 Task: Open a Black Tie Letter Template save the file as 'certificate' Remove the following opetions from template: '1.	Type the sender company name_x000D_
2.	Type the sender company address_x000D_
3.	Type the recipient address_x000D_
4.	Type the closing_x000D_
5.	Type the sender title_x000D_
6.	Type the sender company name_x000D_
'Pick the date  '8 March, 2023' and type Salutation  Good Morning. Add body to the letter I am deeply sorry for any inconvenience caused. It was never my intention to cause any trouble or misunderstanding. Please accept my sincere apologies, and I assure you that I will take immediate steps to rectify the situation. Thank you for your understanding and patience.. Insert watermark  'Do not copy 32'
Action: Mouse moved to (15, 20)
Screenshot: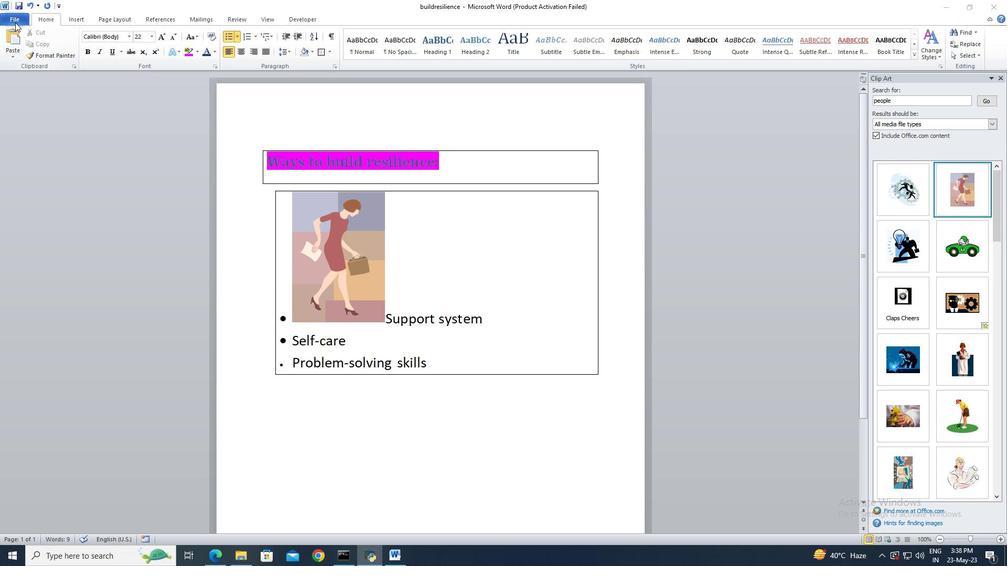 
Action: Mouse pressed left at (15, 20)
Screenshot: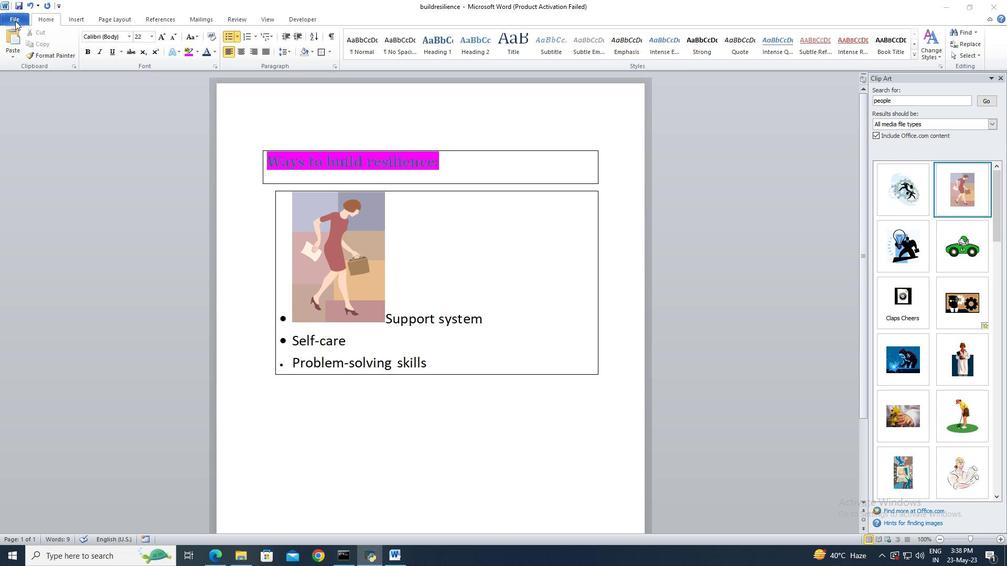 
Action: Mouse pressed left at (15, 20)
Screenshot: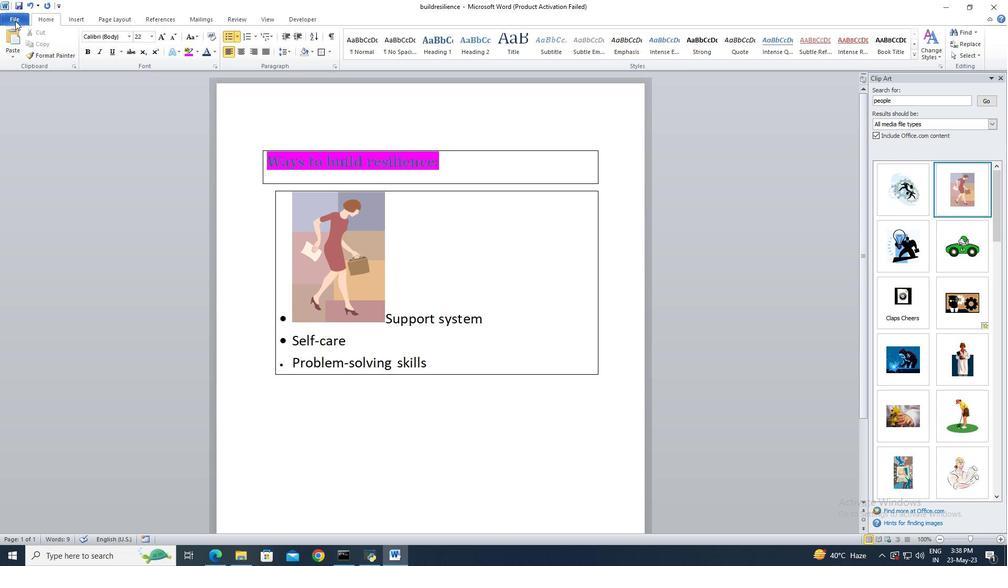 
Action: Mouse moved to (21, 132)
Screenshot: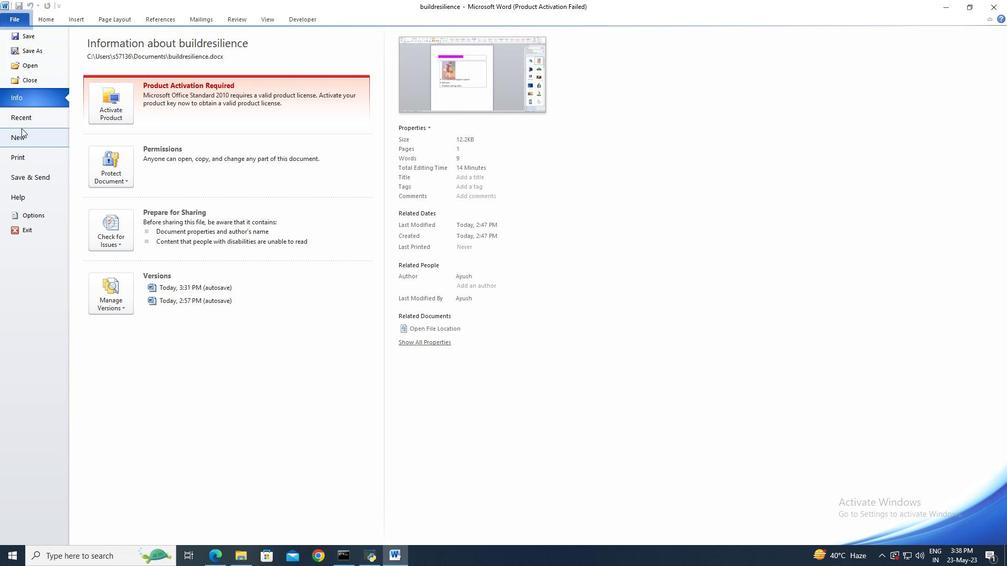 
Action: Mouse pressed left at (21, 132)
Screenshot: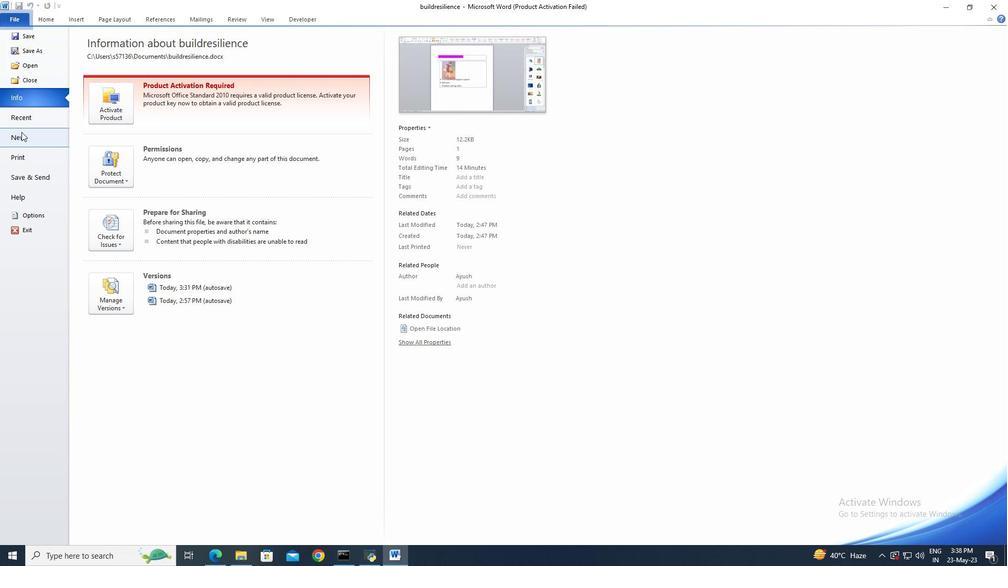 
Action: Mouse moved to (227, 109)
Screenshot: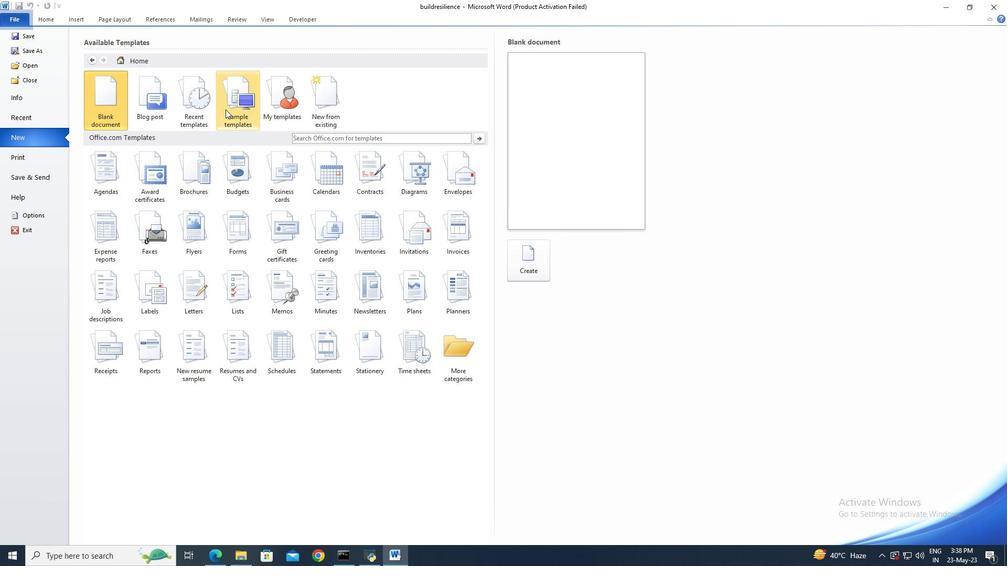 
Action: Mouse pressed left at (227, 109)
Screenshot: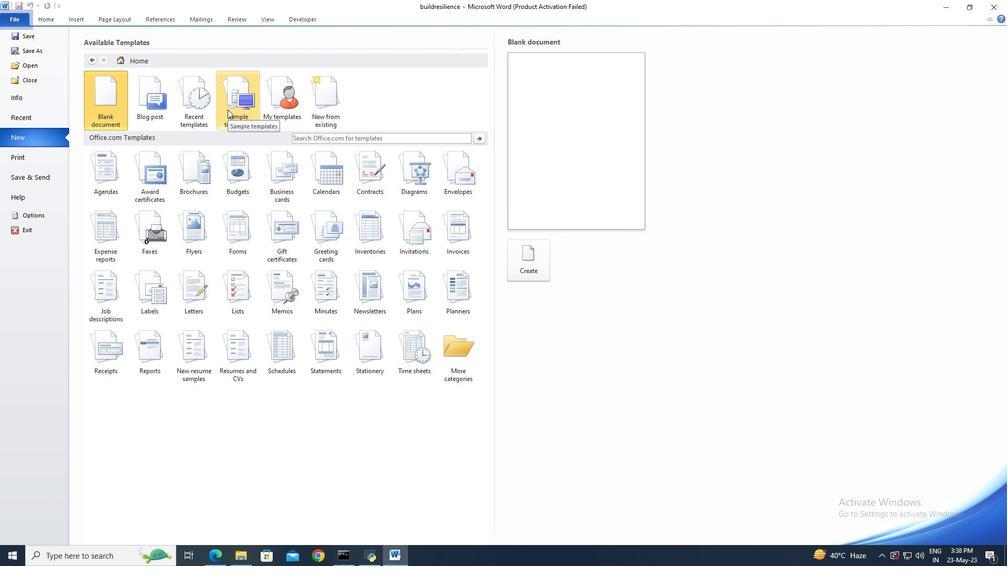 
Action: Mouse moved to (342, 202)
Screenshot: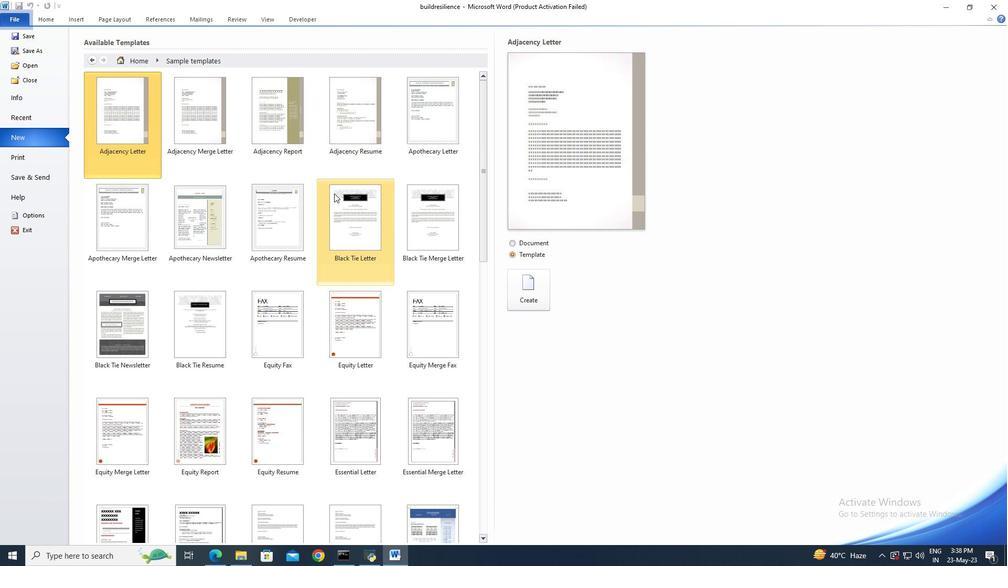 
Action: Mouse pressed left at (342, 202)
Screenshot: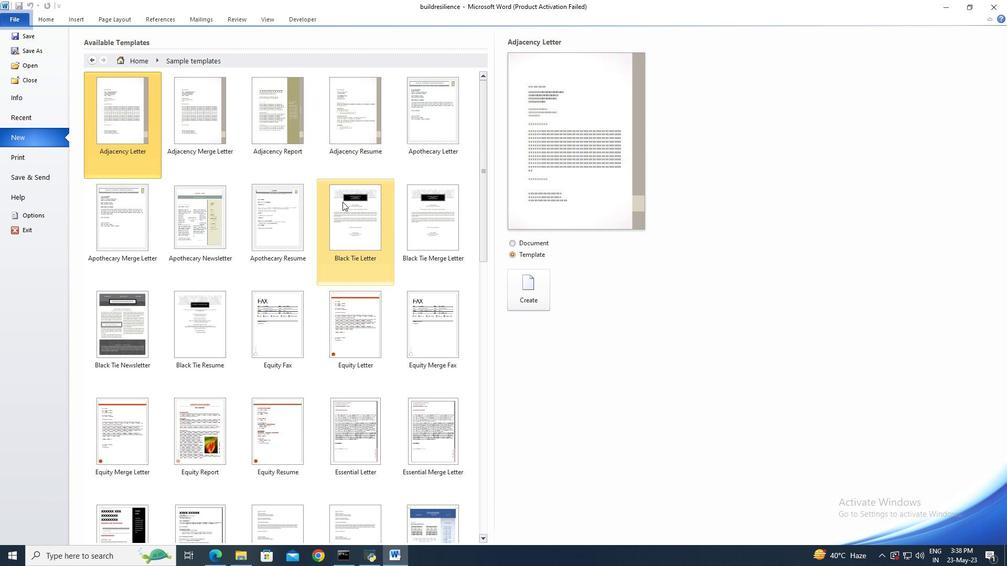
Action: Mouse moved to (514, 279)
Screenshot: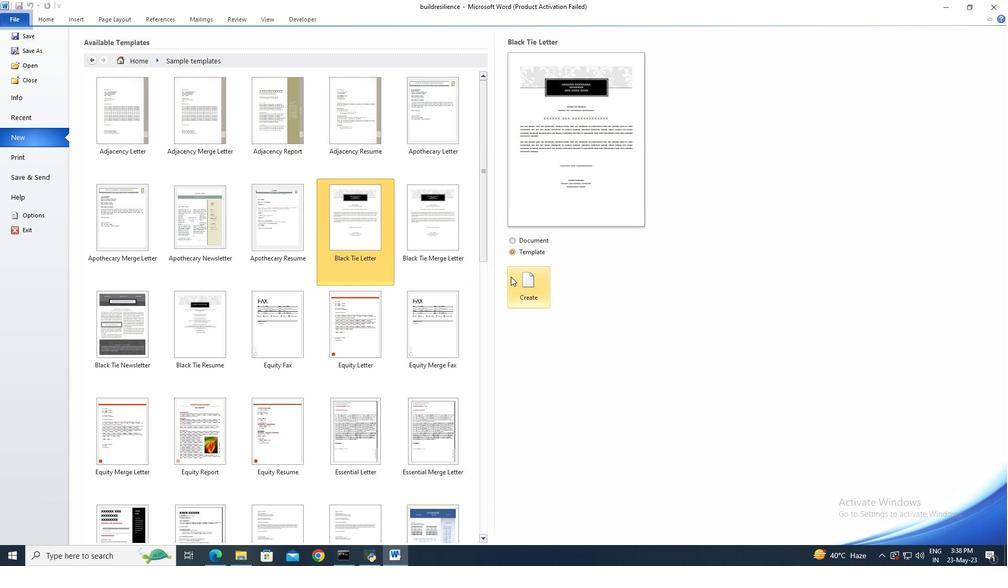 
Action: Mouse pressed left at (514, 279)
Screenshot: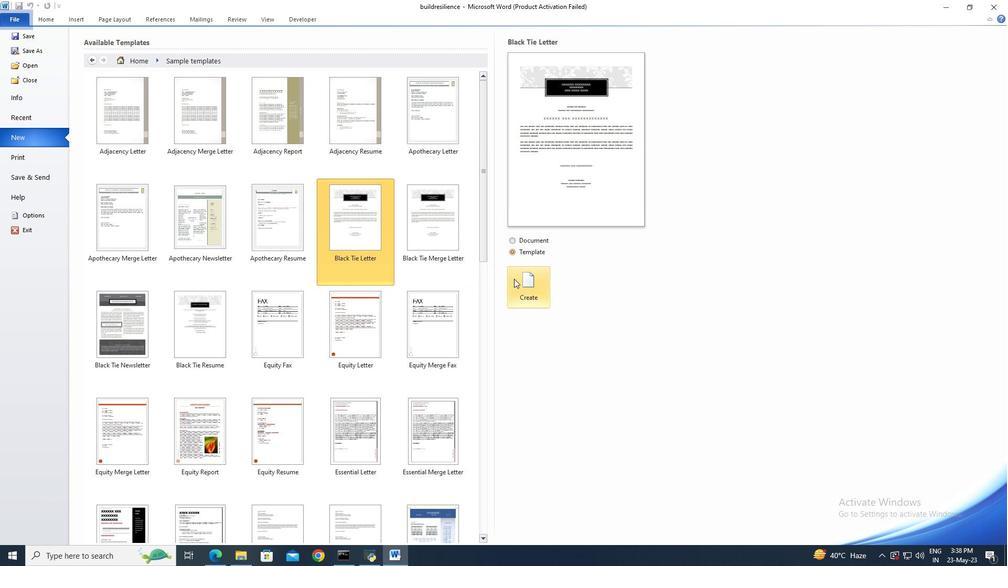 
Action: Mouse moved to (27, 22)
Screenshot: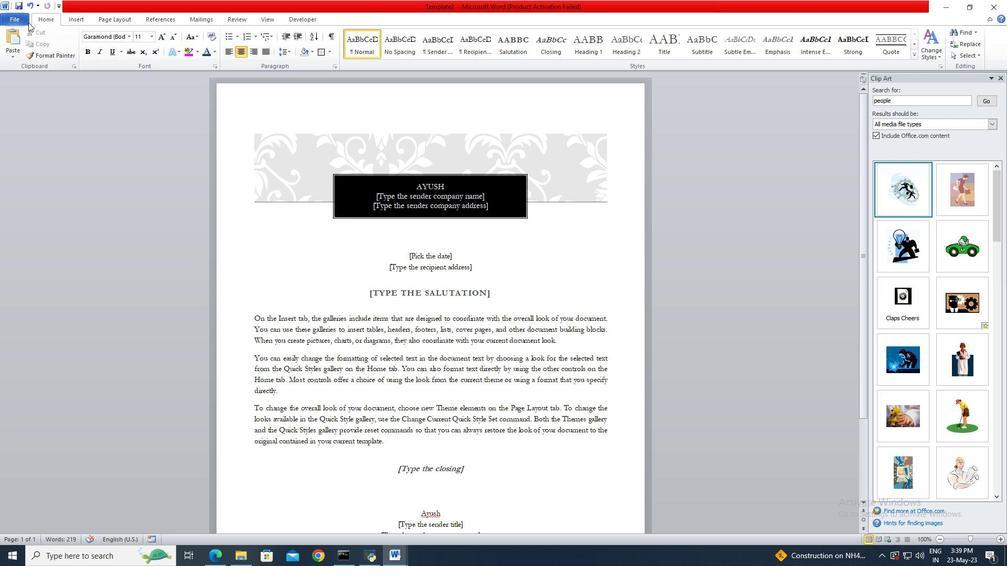 
Action: Mouse pressed left at (27, 22)
Screenshot: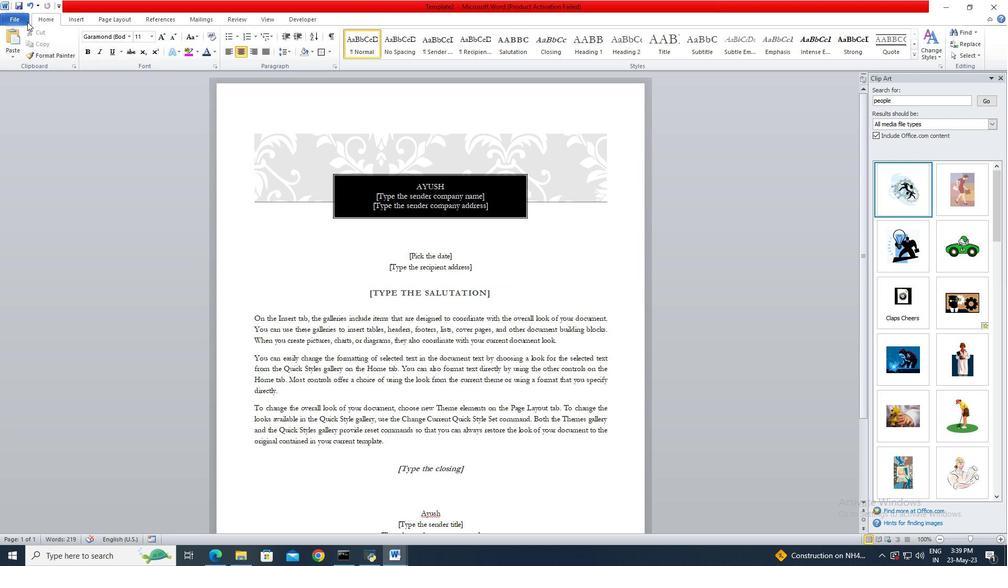 
Action: Mouse moved to (26, 50)
Screenshot: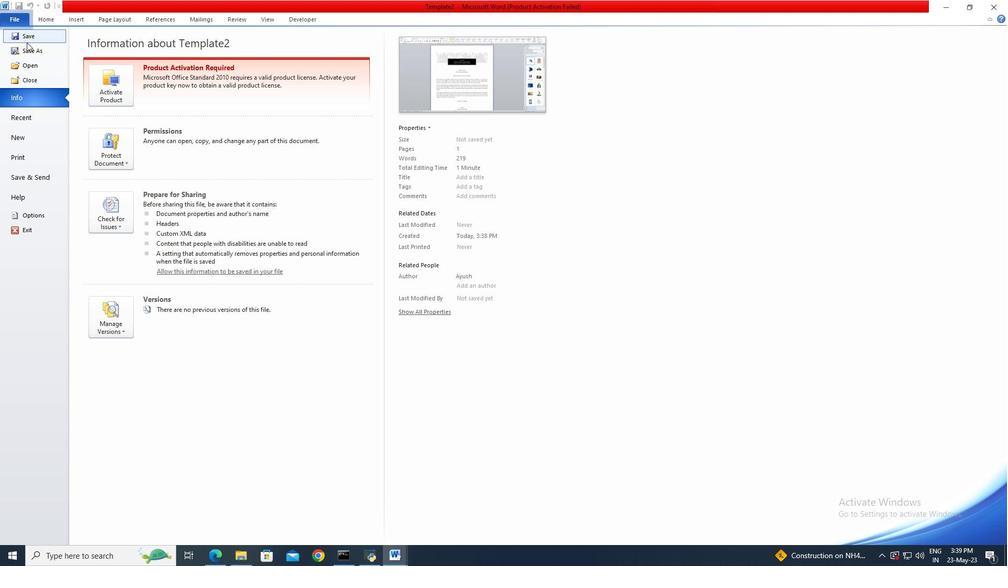 
Action: Mouse pressed left at (26, 50)
Screenshot: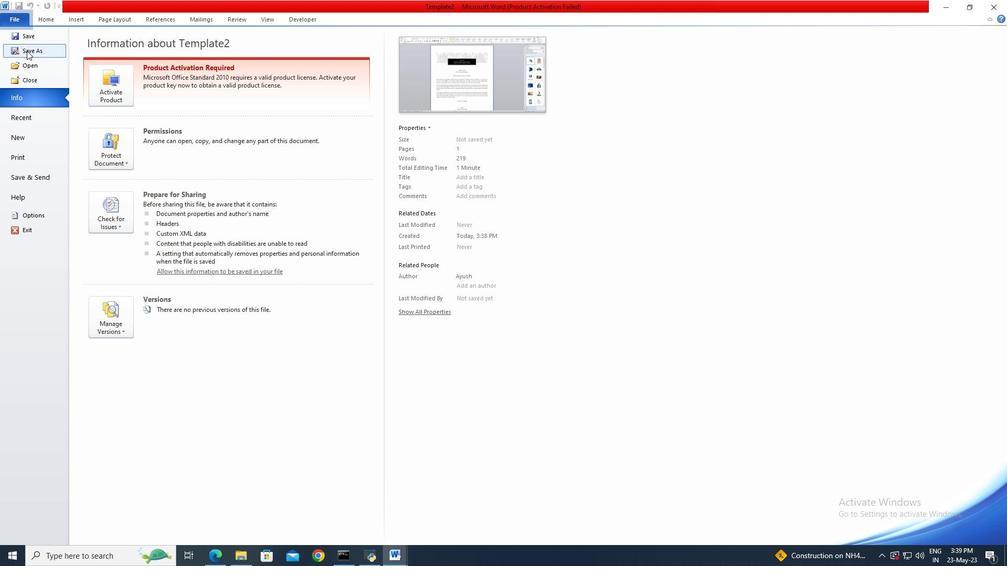 
Action: Key pressed certificate
Screenshot: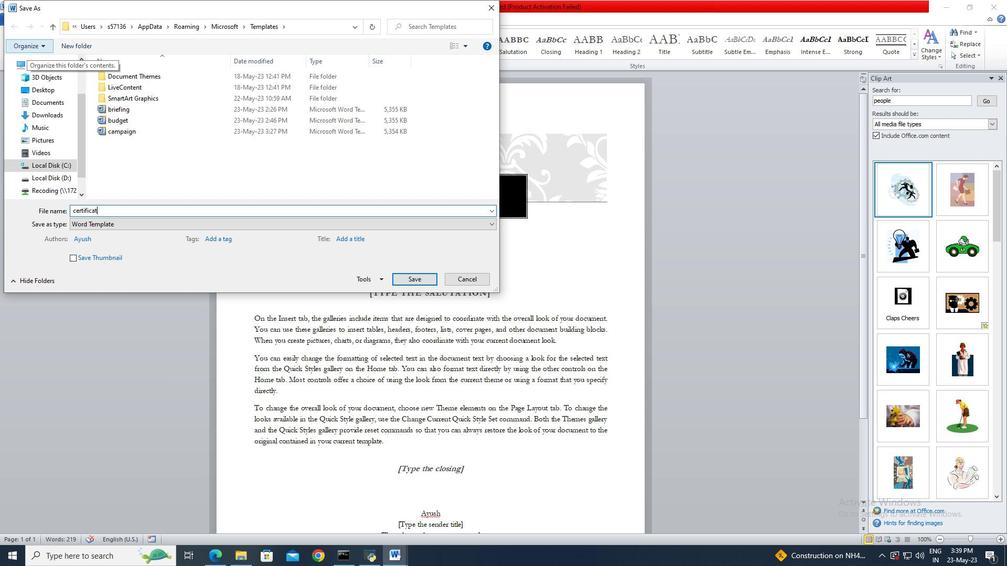 
Action: Mouse moved to (406, 280)
Screenshot: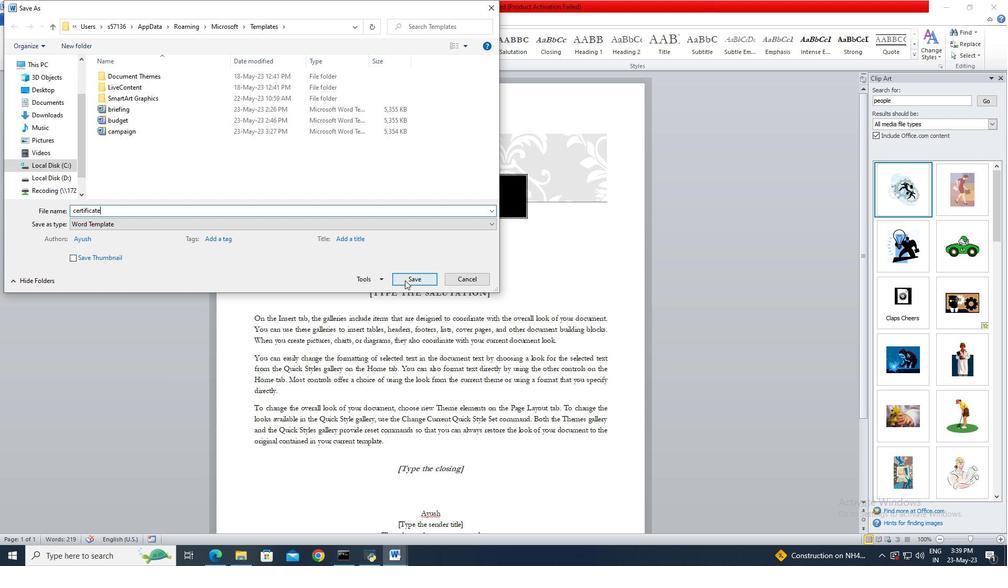 
Action: Mouse pressed left at (406, 280)
Screenshot: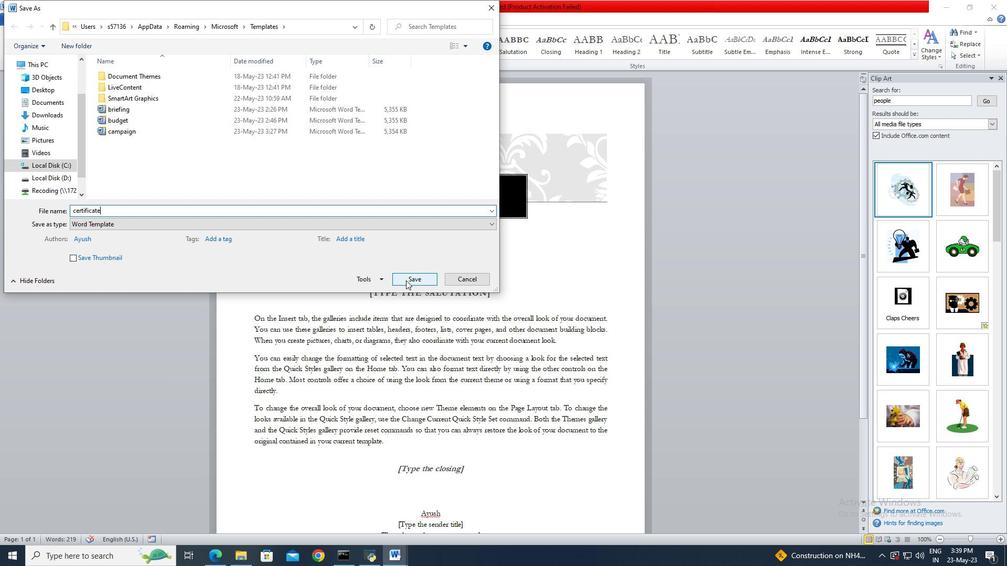 
Action: Mouse moved to (491, 198)
Screenshot: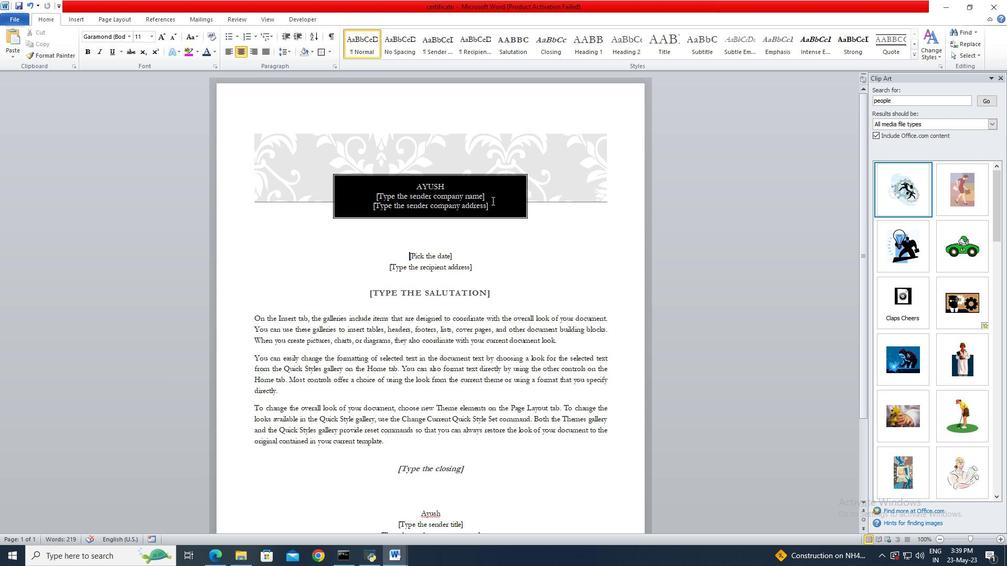 
Action: Mouse pressed left at (491, 198)
Screenshot: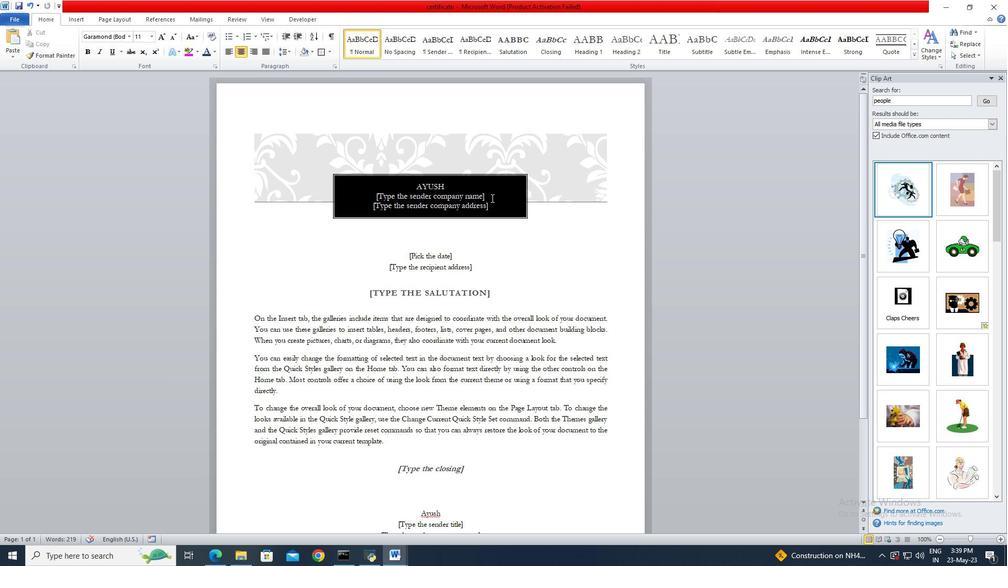 
Action: Key pressed <Key.backspace><Key.delete>
Screenshot: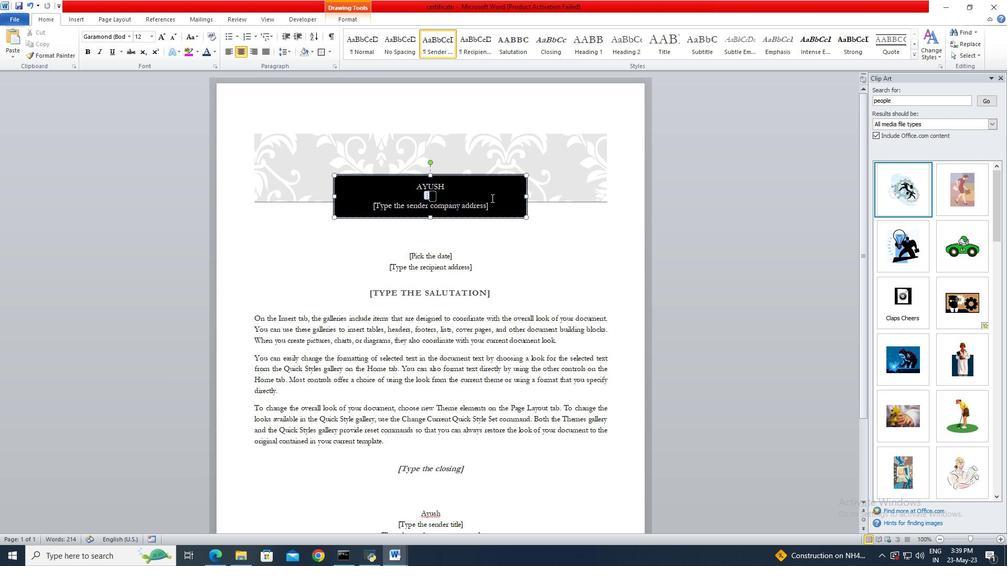 
Action: Mouse moved to (490, 205)
Screenshot: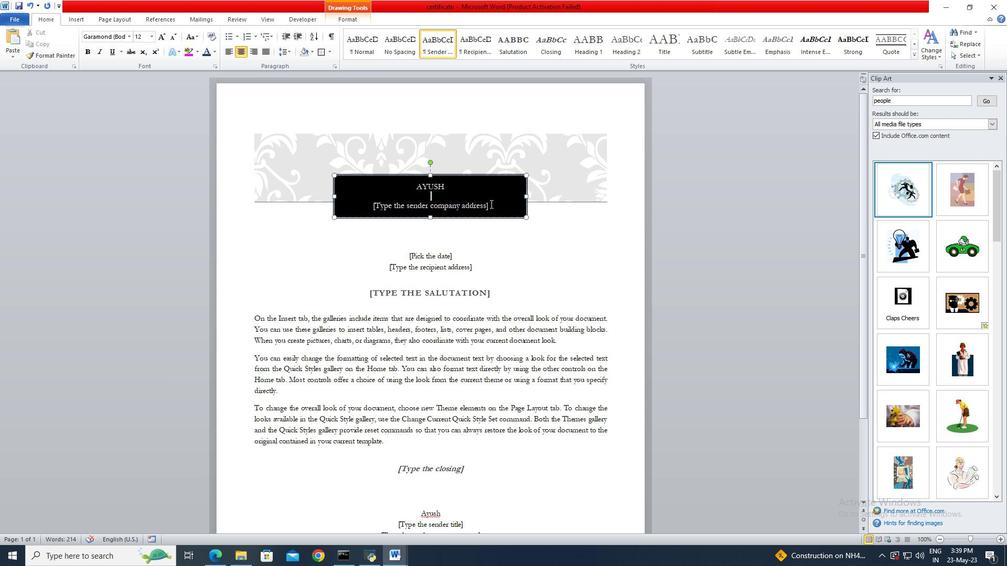 
Action: Mouse pressed left at (490, 205)
Screenshot: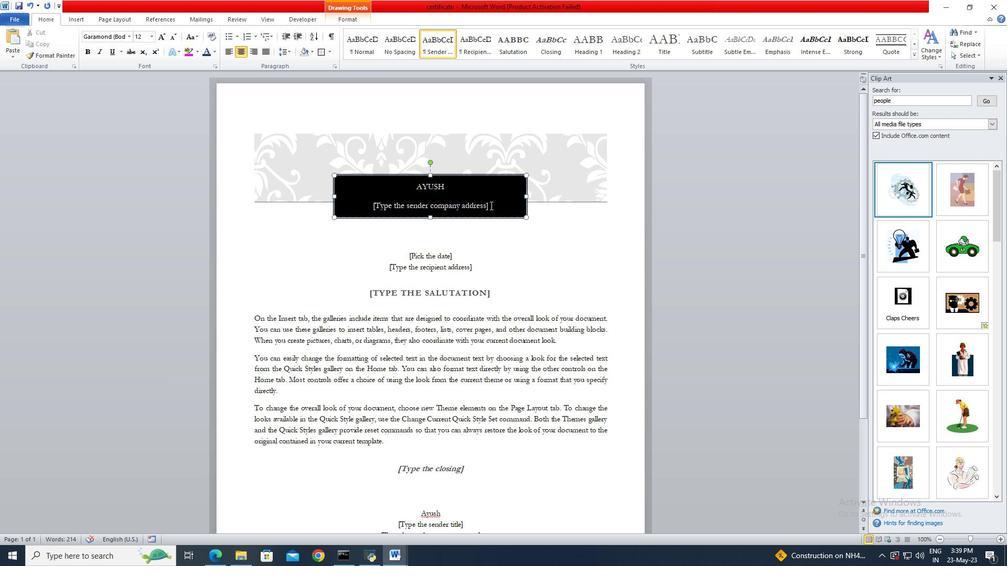 
Action: Mouse moved to (482, 205)
Screenshot: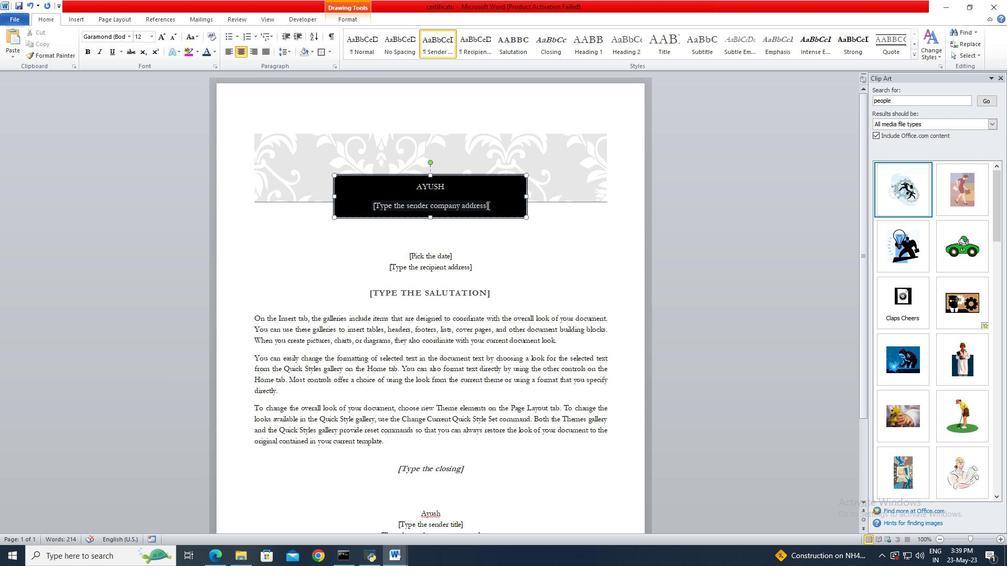 
Action: Mouse pressed left at (482, 205)
Screenshot: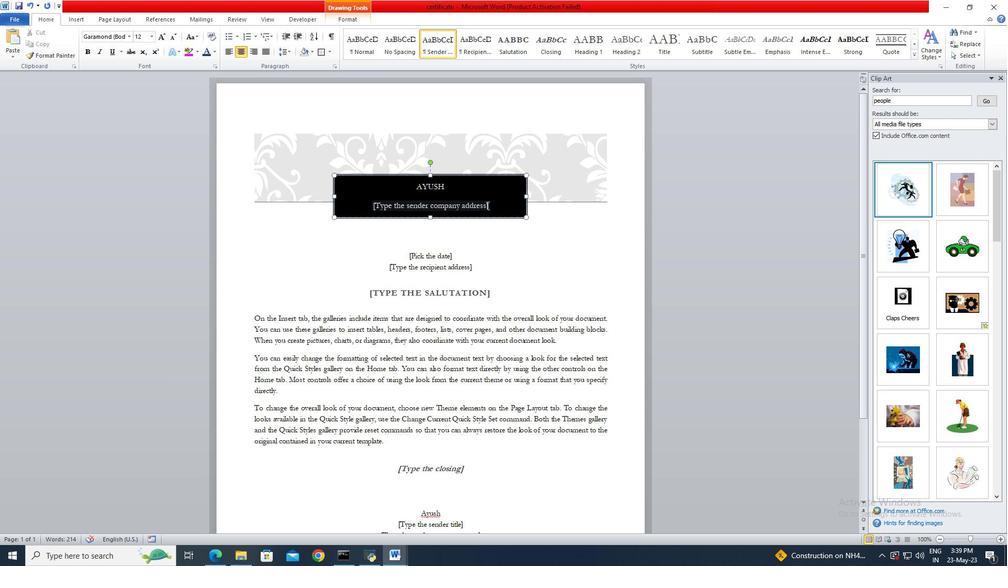 
Action: Key pressed <Key.backspace>
Screenshot: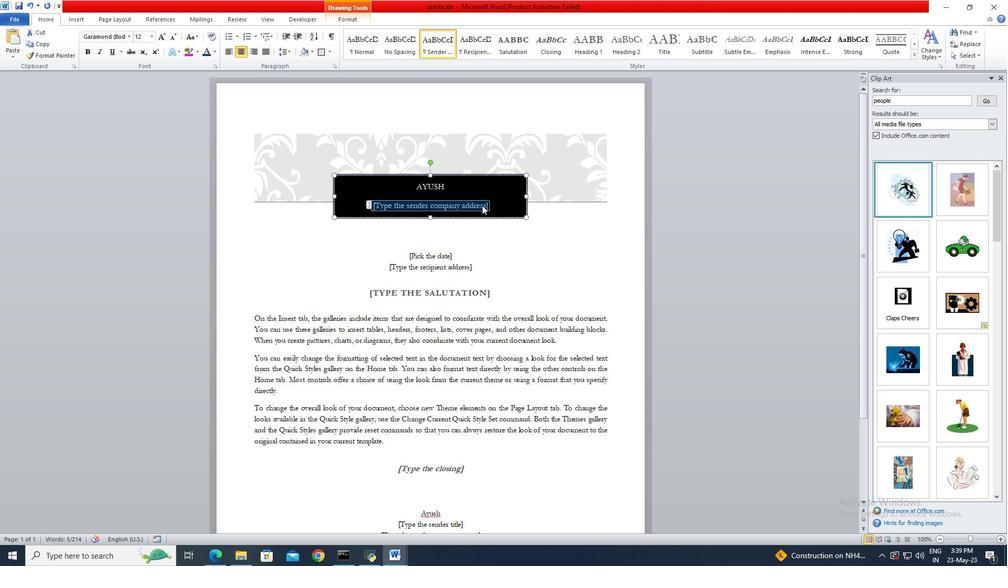 
Action: Mouse moved to (467, 270)
Screenshot: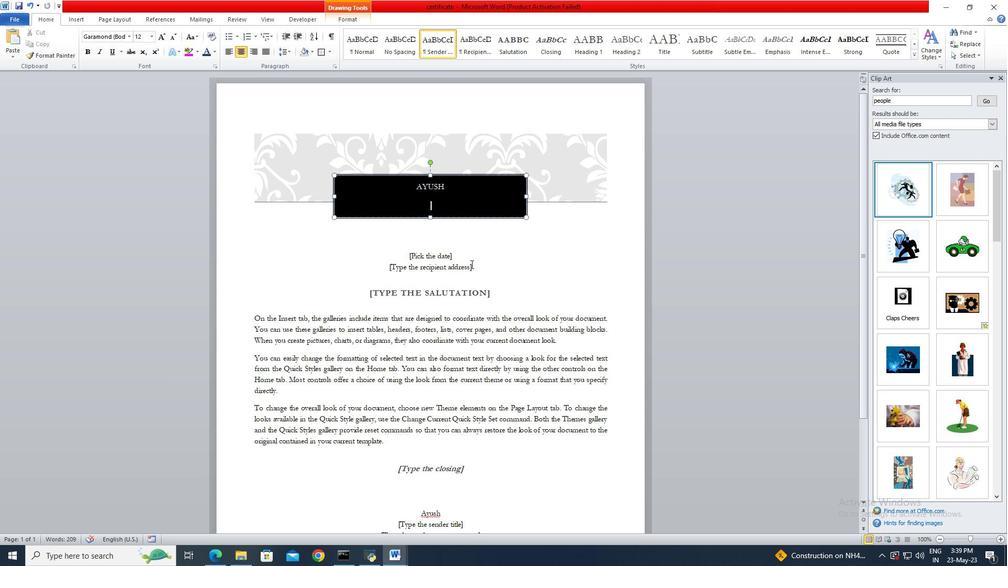 
Action: Mouse pressed left at (467, 270)
Screenshot: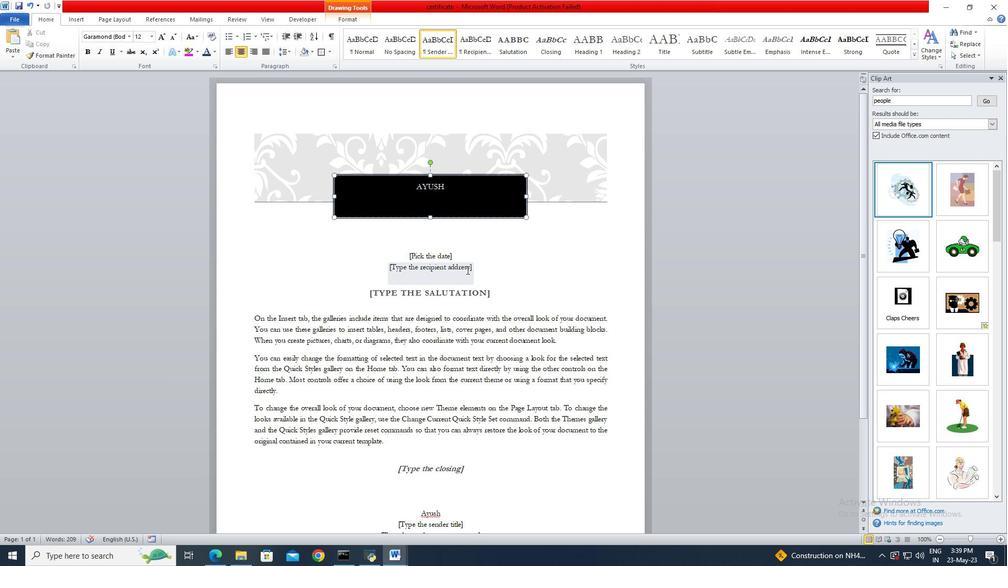 
Action: Key pressed <Key.backspace>
Screenshot: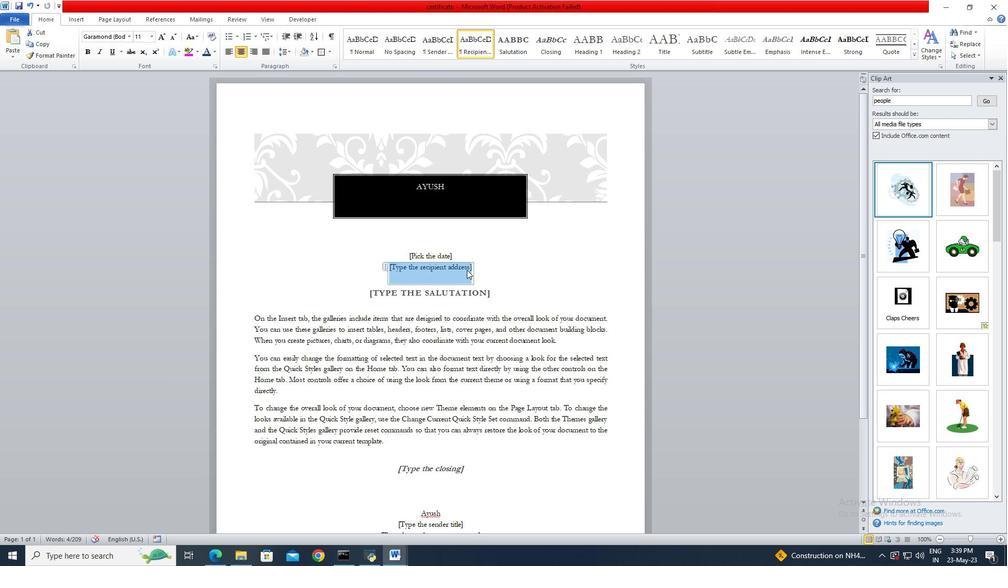 
Action: Mouse scrolled (467, 269) with delta (0, 0)
Screenshot: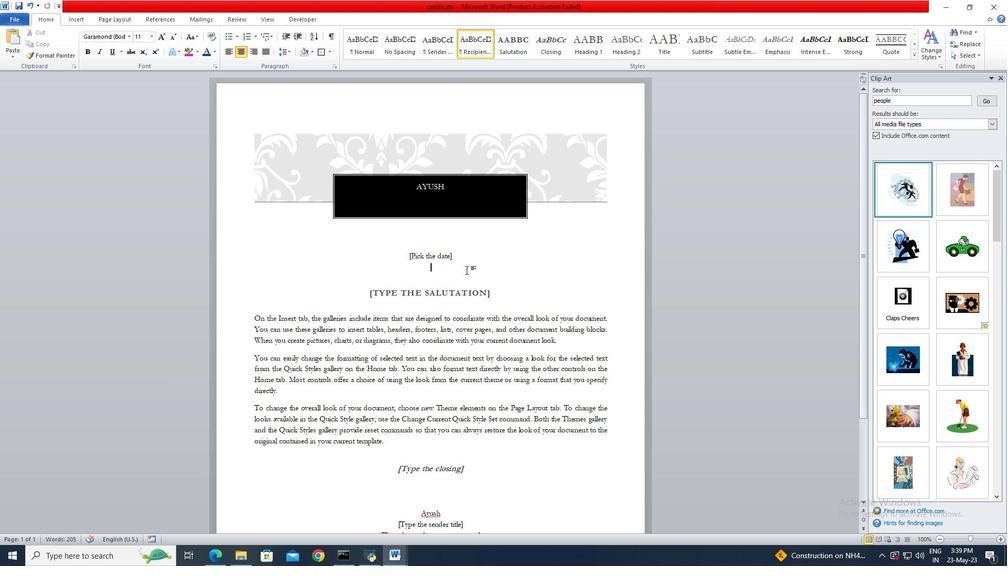 
Action: Mouse scrolled (467, 269) with delta (0, 0)
Screenshot: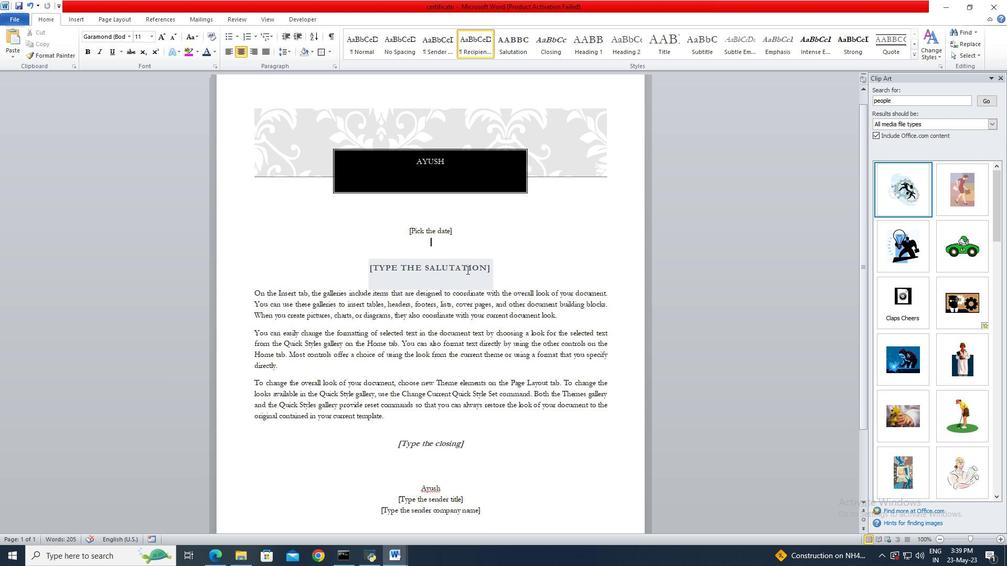 
Action: Mouse moved to (458, 416)
Screenshot: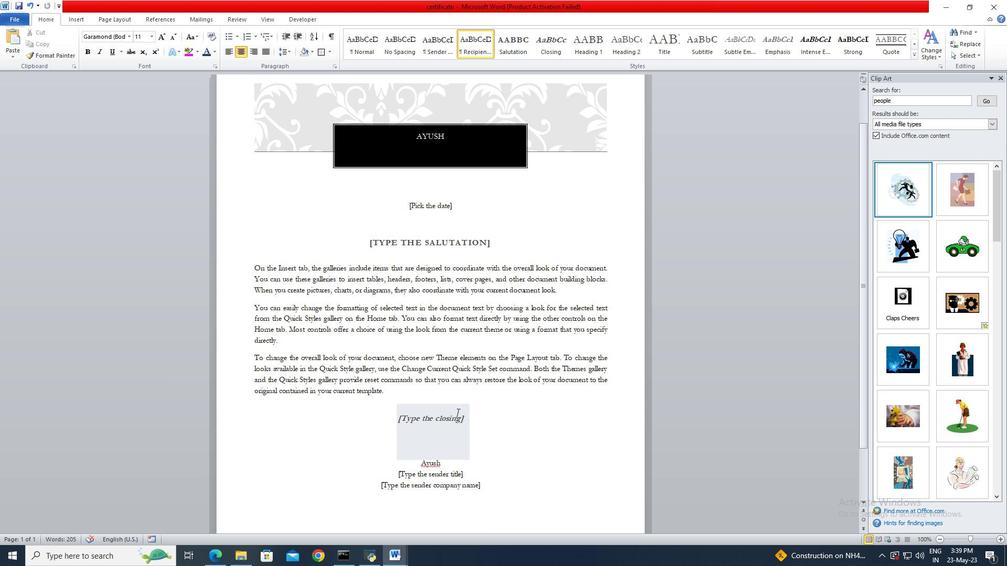 
Action: Mouse pressed left at (458, 416)
Screenshot: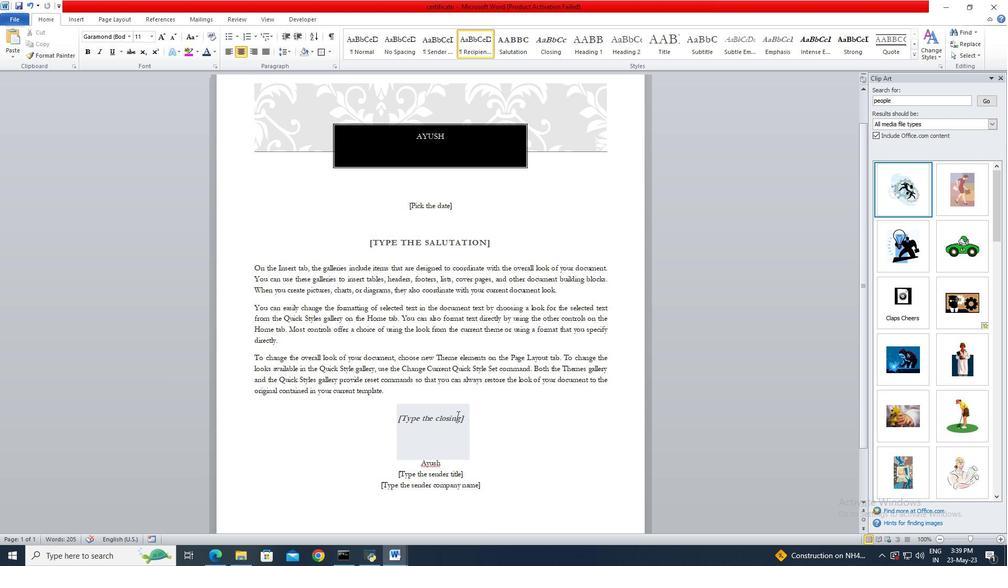 
Action: Key pressed <Key.backspace>
Screenshot: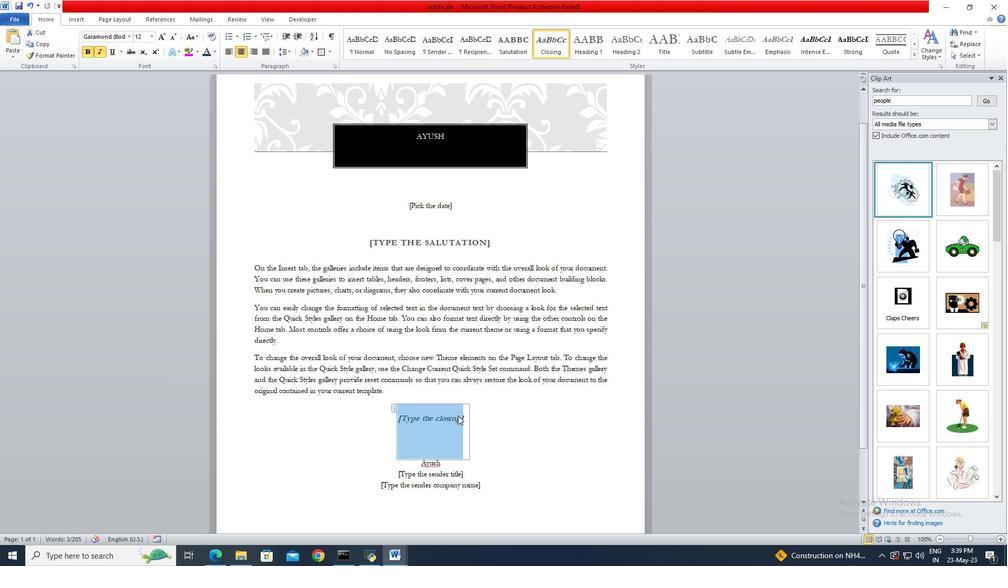 
Action: Mouse moved to (457, 471)
Screenshot: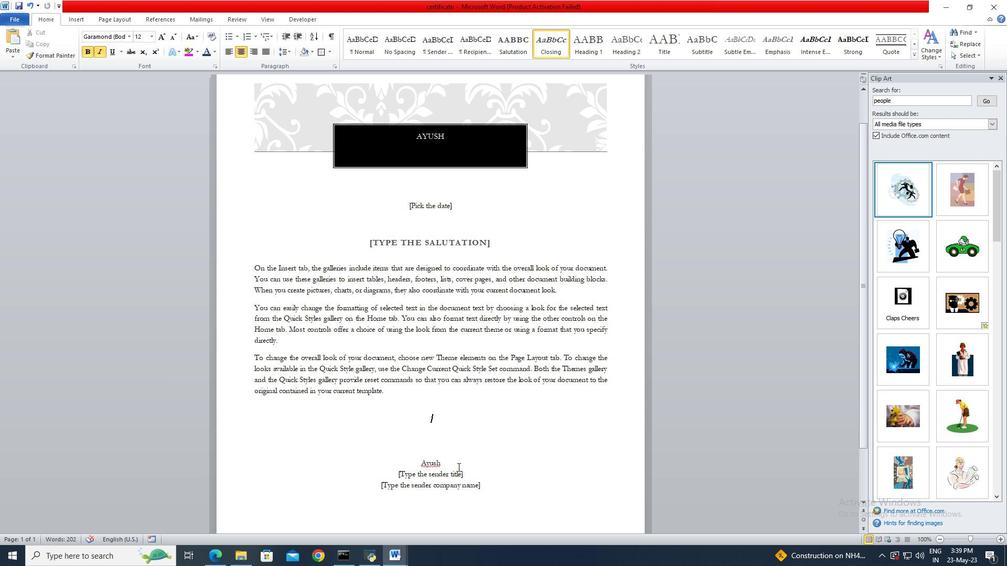
Action: Mouse pressed left at (457, 471)
Screenshot: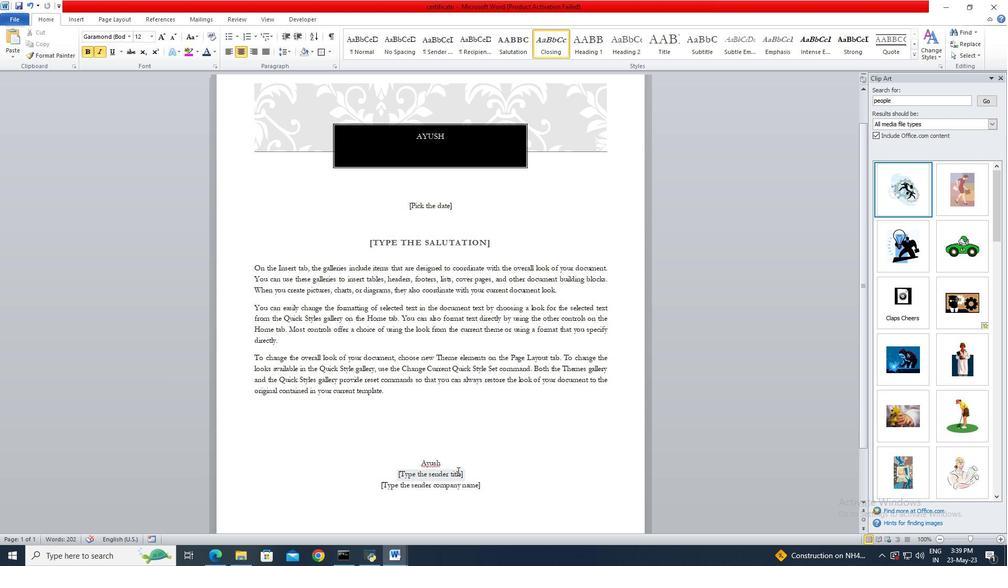 
Action: Key pressed <Key.backspace>
Screenshot: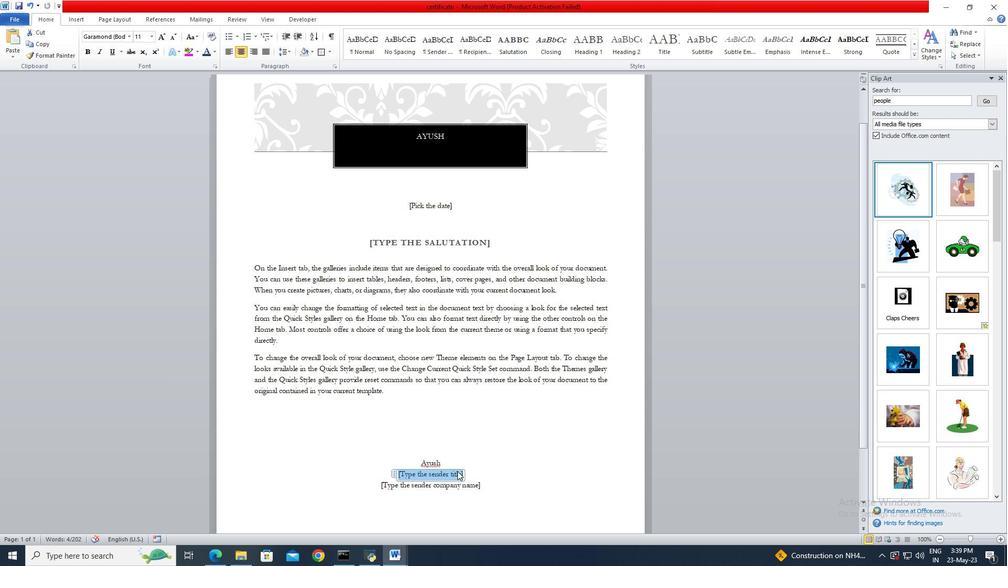 
Action: Mouse moved to (456, 485)
Screenshot: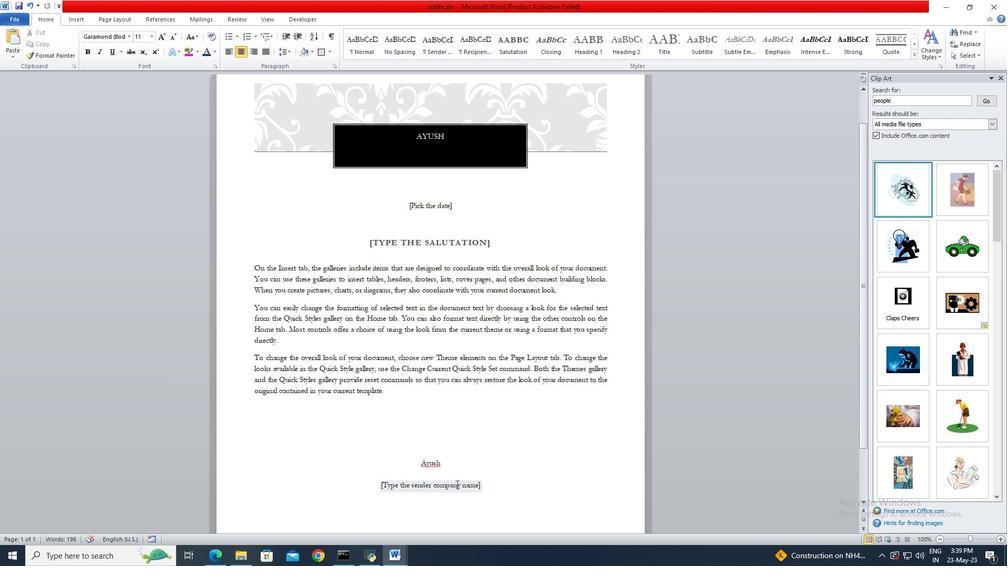 
Action: Mouse pressed left at (456, 485)
Screenshot: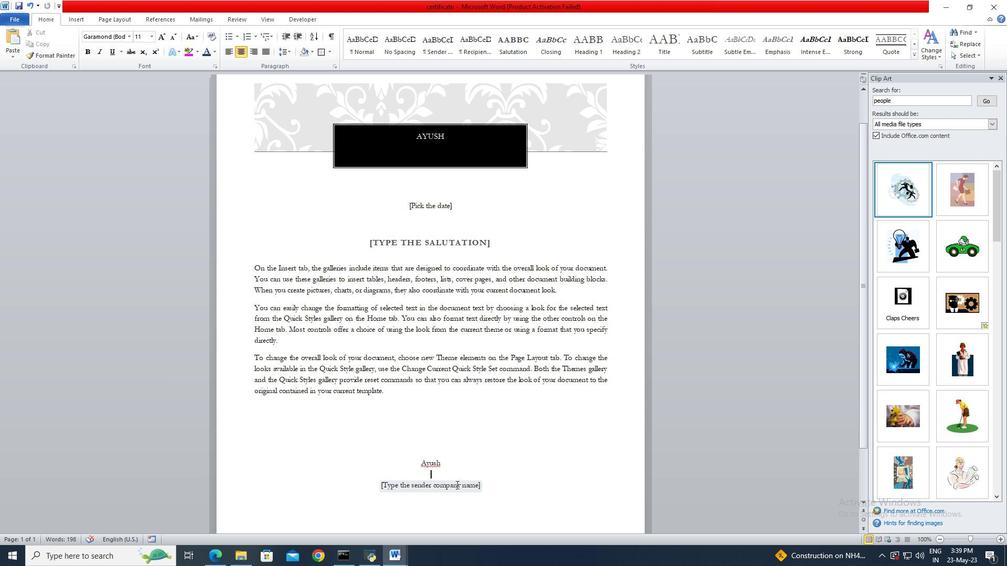 
Action: Key pressed <Key.backspace><Key.backspace><Key.delete>
Screenshot: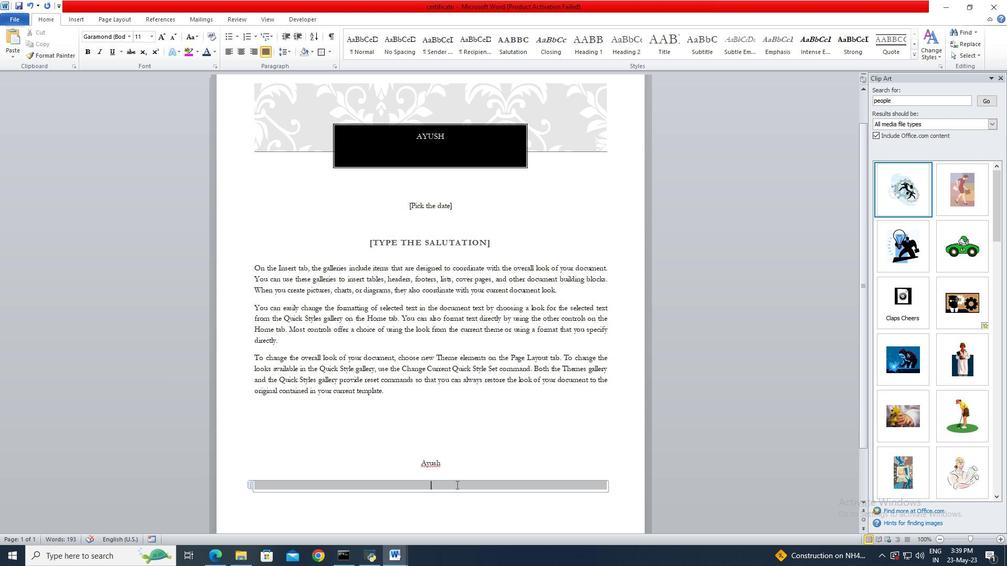 
Action: Mouse moved to (445, 207)
Screenshot: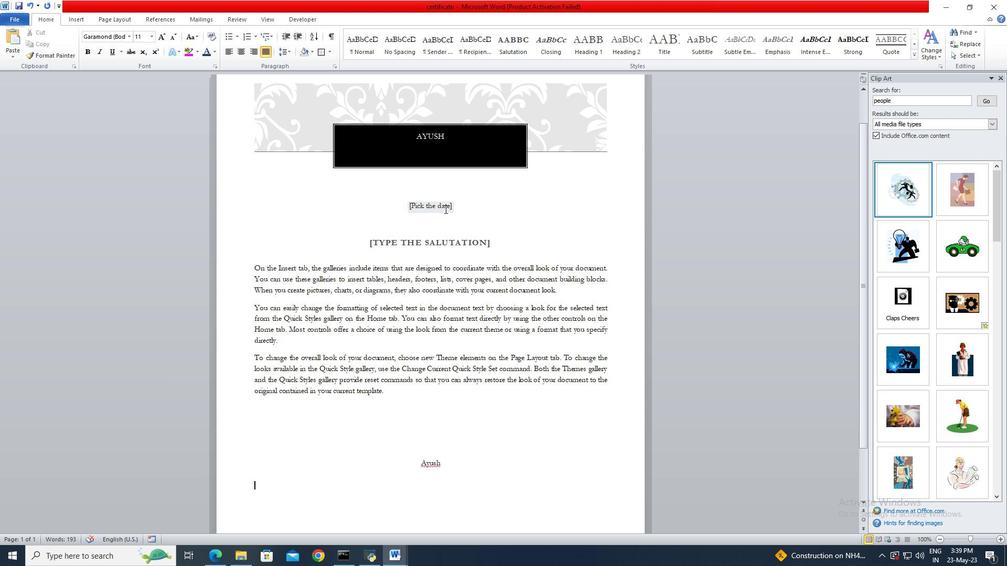 
Action: Mouse pressed left at (445, 207)
Screenshot: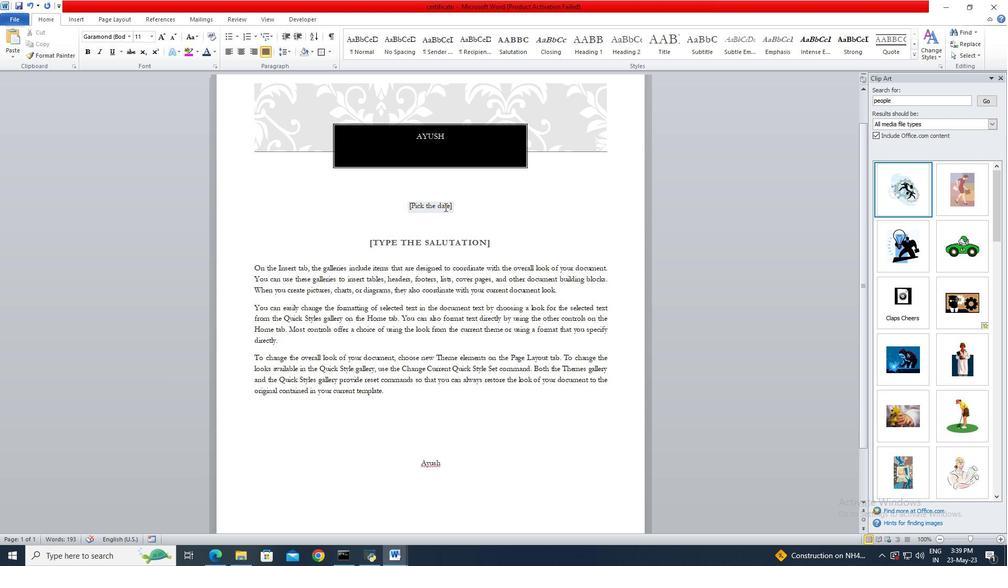 
Action: Mouse moved to (456, 207)
Screenshot: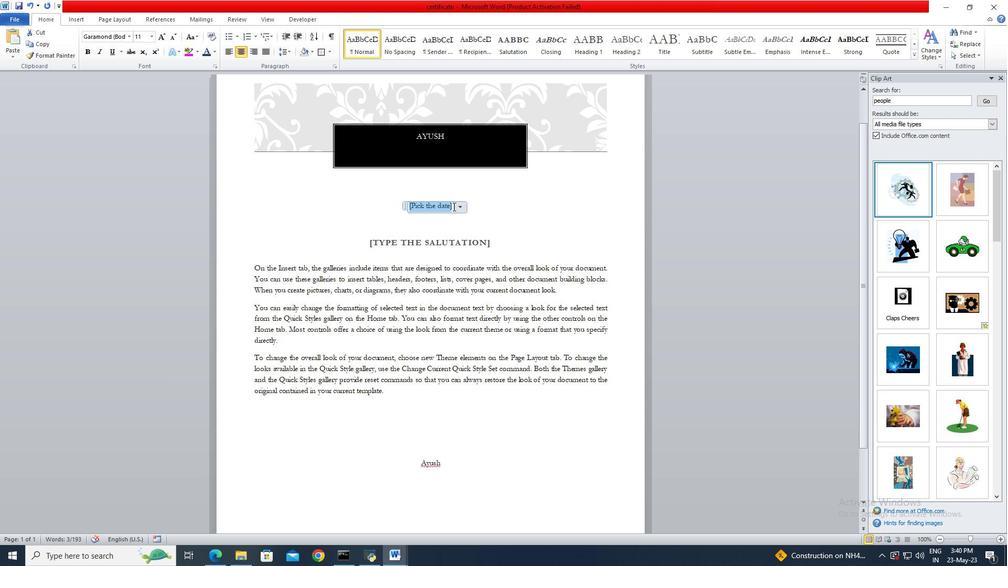 
Action: Mouse pressed left at (456, 207)
Screenshot: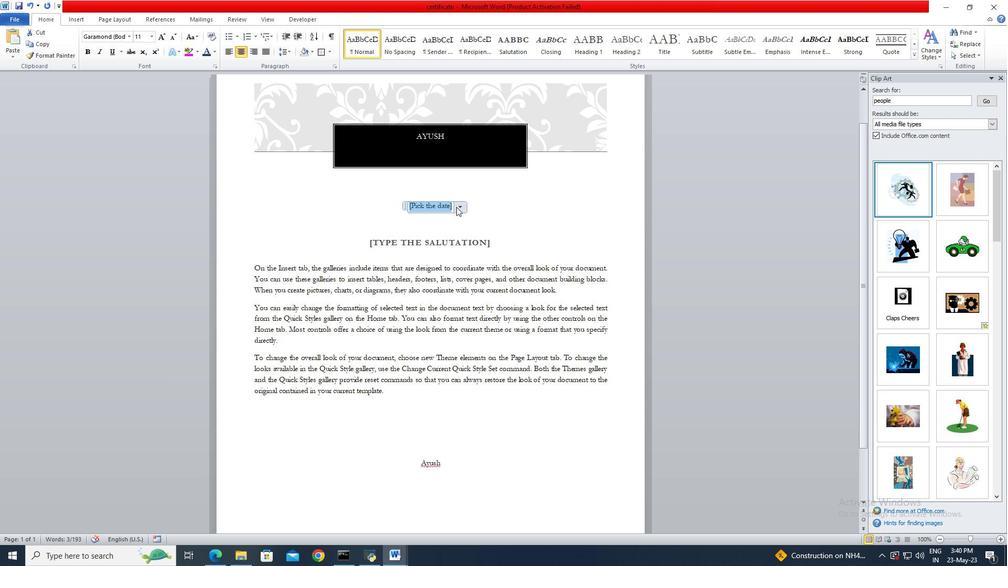 
Action: Mouse moved to (379, 219)
Screenshot: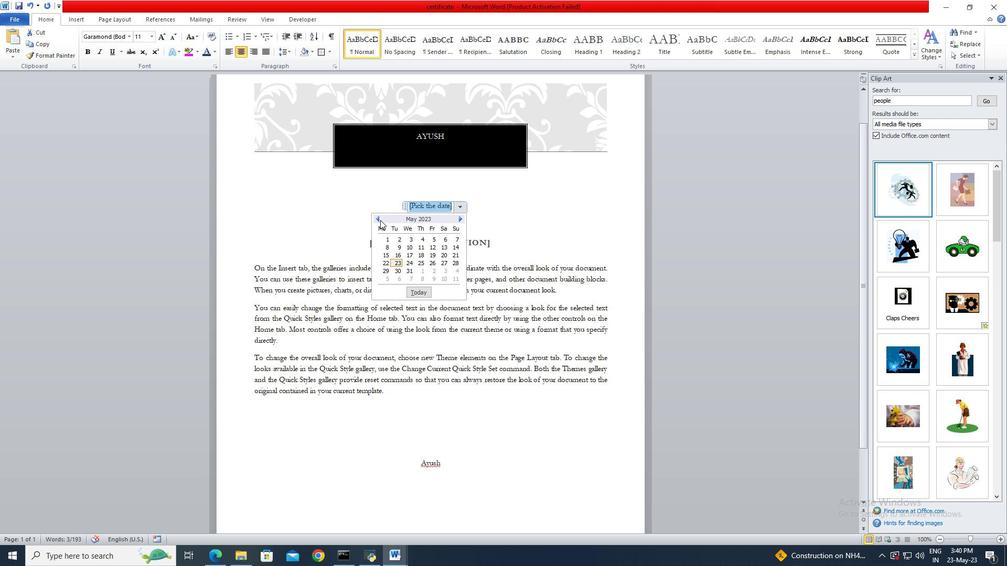 
Action: Mouse pressed left at (379, 219)
Screenshot: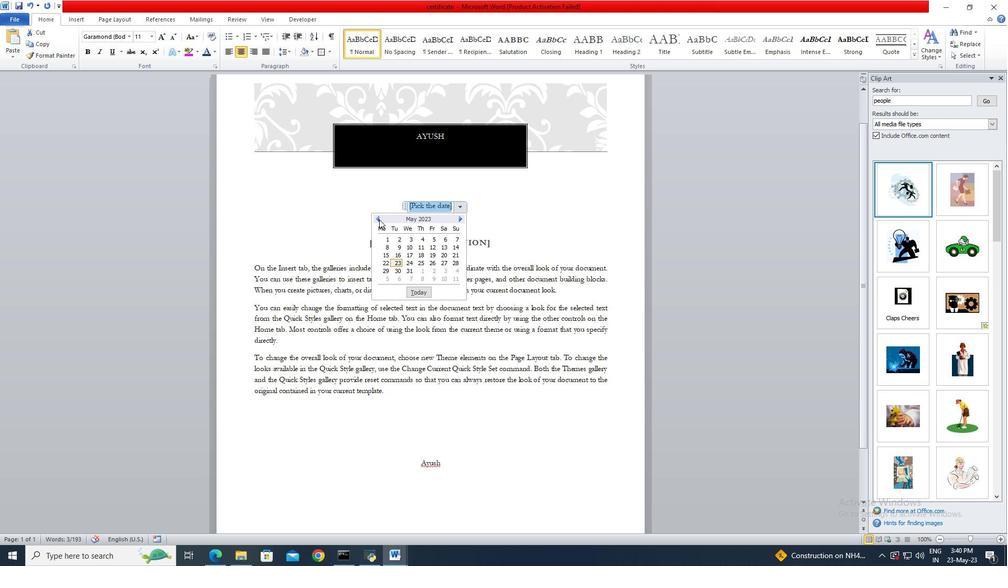 
Action: Mouse pressed left at (379, 219)
Screenshot: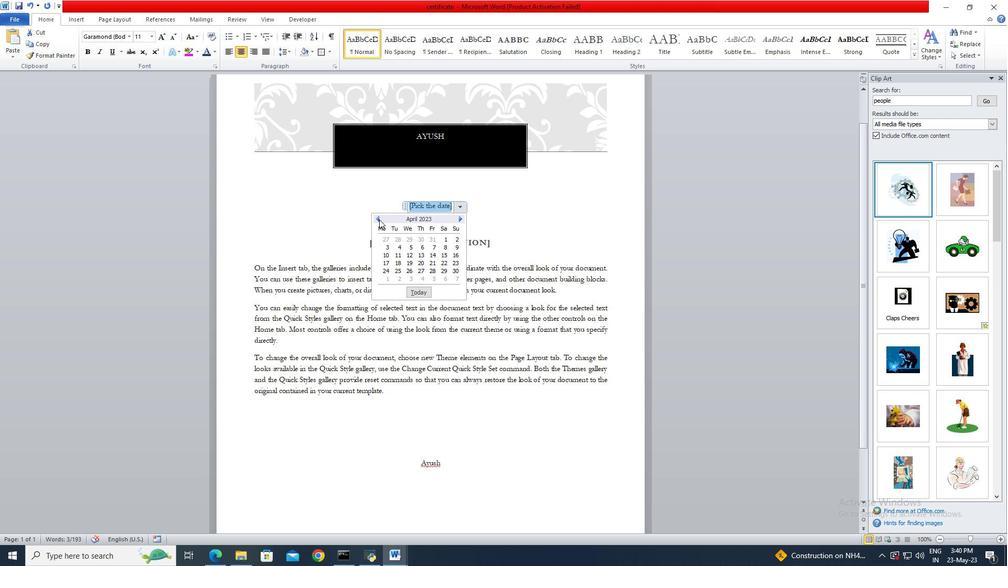 
Action: Mouse moved to (410, 245)
Screenshot: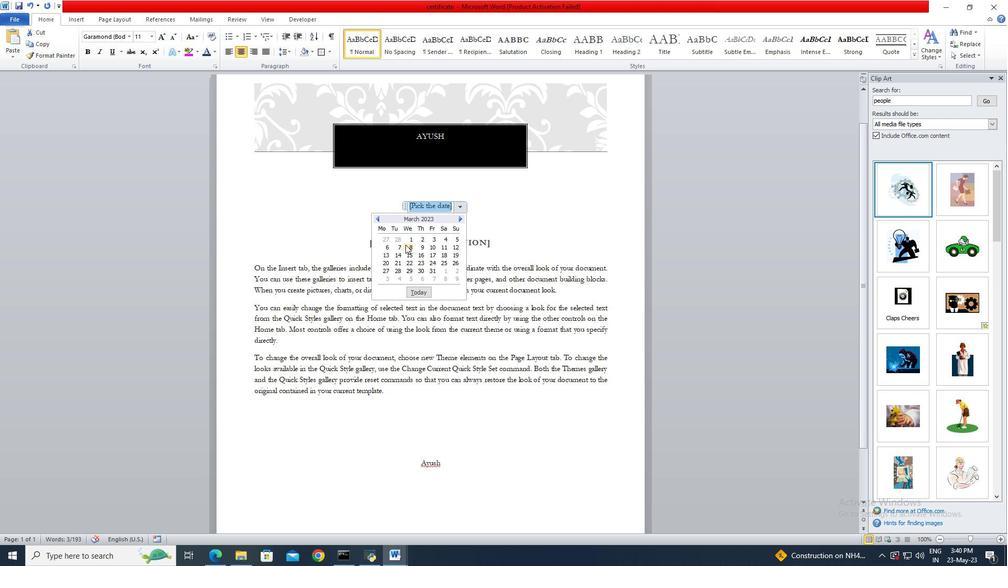 
Action: Mouse pressed left at (410, 245)
Screenshot: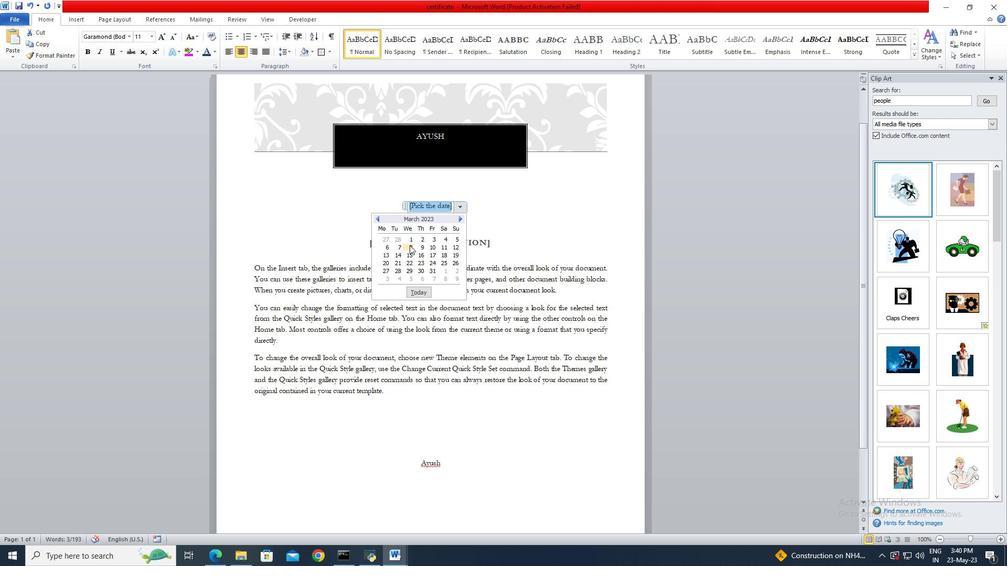 
Action: Mouse moved to (412, 240)
Screenshot: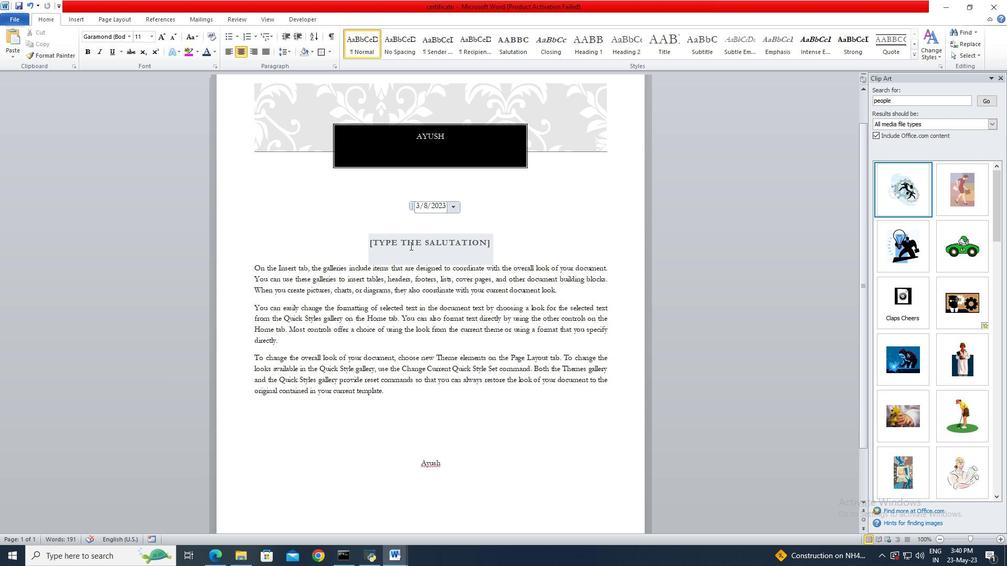
Action: Mouse pressed left at (412, 240)
Screenshot: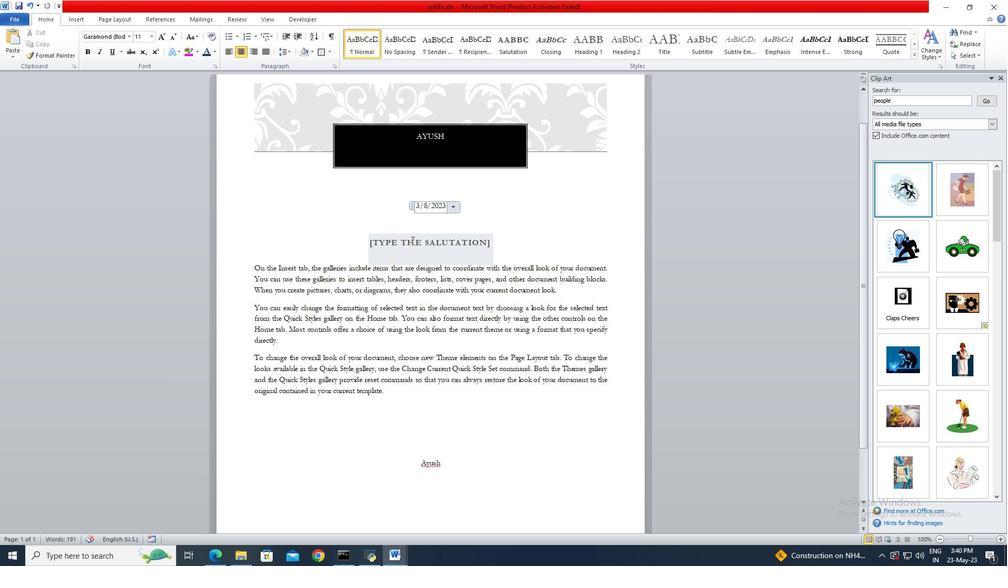 
Action: Key pressed <Key.shift>Good<Key.space><Key.shift>Morning
Screenshot: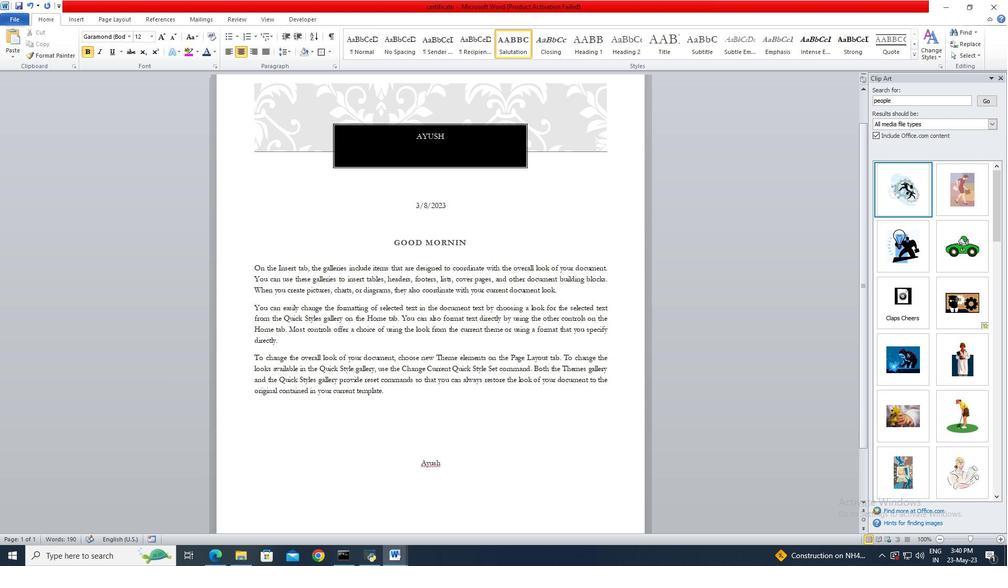 
Action: Mouse moved to (258, 268)
Screenshot: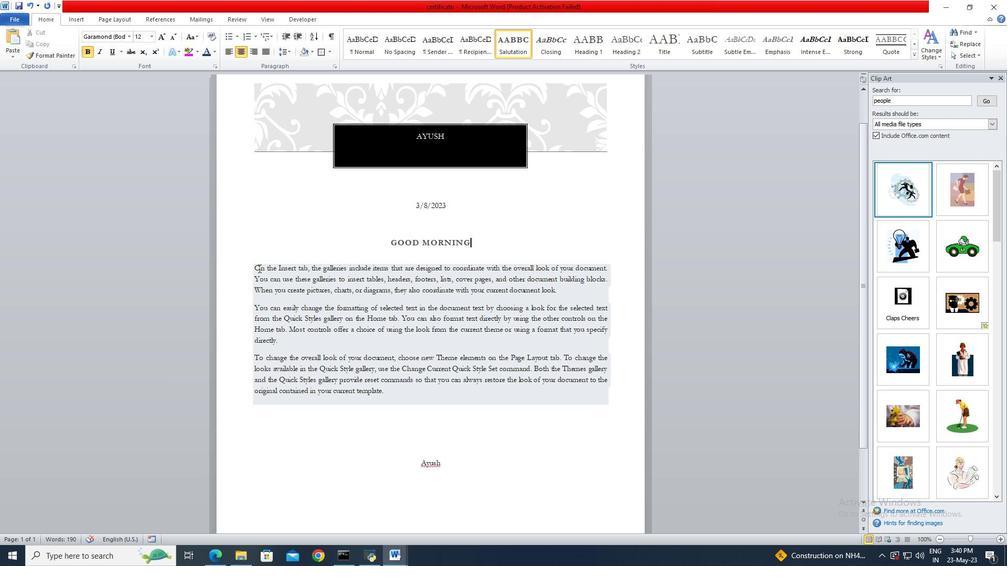 
Action: Mouse pressed left at (258, 268)
Screenshot: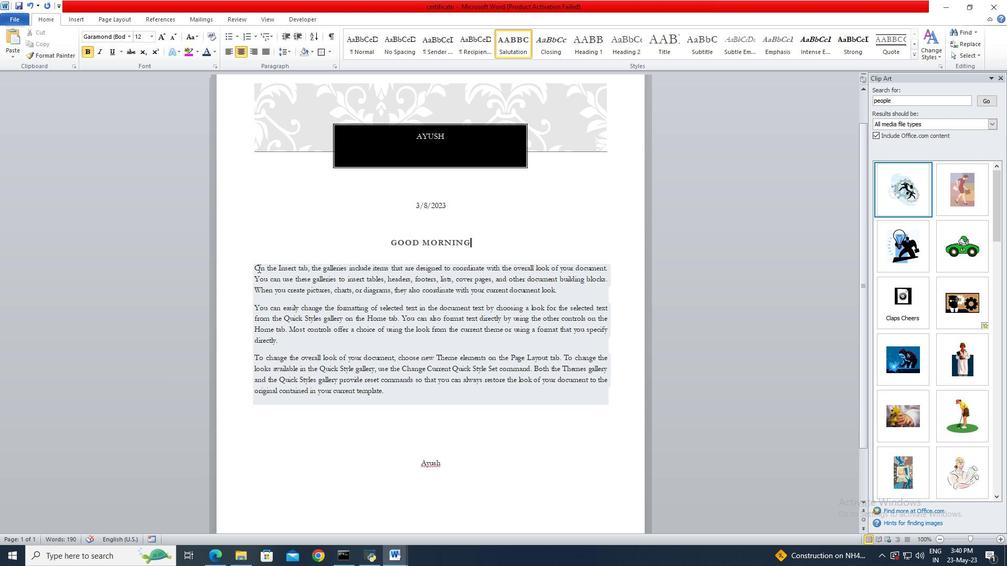 
Action: Key pressed <Key.shift>I<Key.space>am<Key.space>deeply<Key.space>sorry<Key.space>for<Key.space>any<Key.space>inconvenience<Key.space>caused.<Key.space><Key.shift>It<Key.space>was<Key.space>never<Key.space>my<Key.space>intention<Key.space>to<Key.space>cause<Key.space>any<Key.space>trouble<Key.space>or<Key.space>misunderstanding.<Key.space><Key.shift>Please<Key.space>accept<Key.space>my<Key.space>sincere<Key.space>apologies,<Key.space>and<Key.space><Key.shift>I<Key.space>assure<Key.space>you<Key.space>that<Key.space><Key.shift>I<Key.space>will<Key.space>take<Key.space>immediate<Key.space>steps<Key.space>to<Key.space>rectify<Key.space>the<Key.space>situation.<Key.space><Key.shift>Thank<Key.space>you<Key.space>for<Key.space>your<Key.space>understanding<Key.space>and<Key.space>patience.
Screenshot: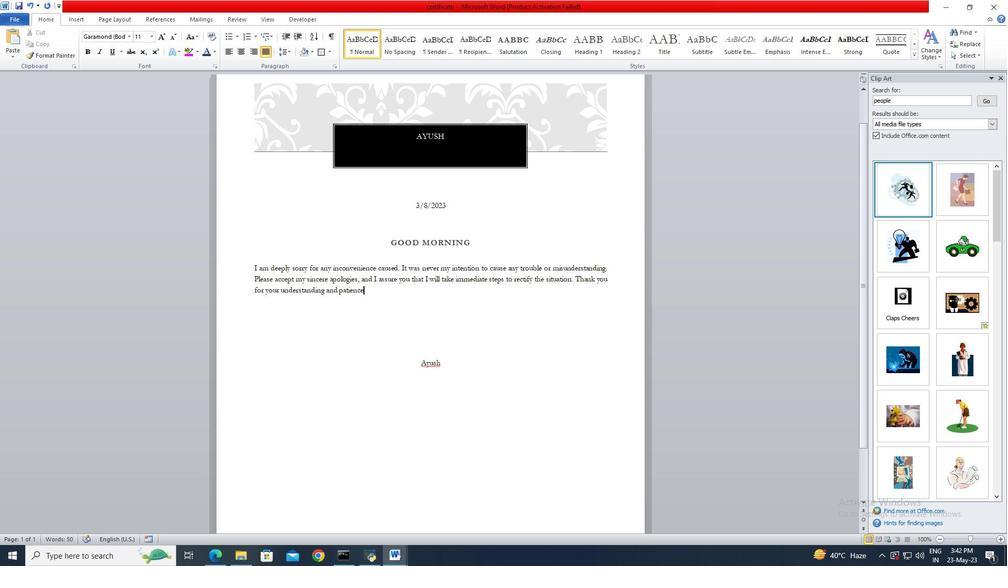 
Action: Mouse moved to (129, 22)
Screenshot: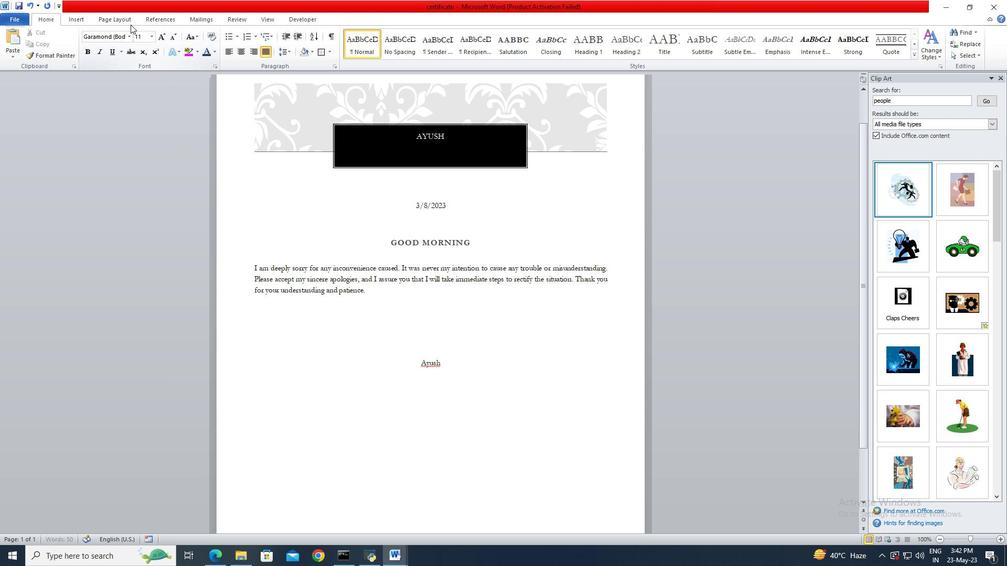 
Action: Mouse pressed left at (129, 22)
Screenshot: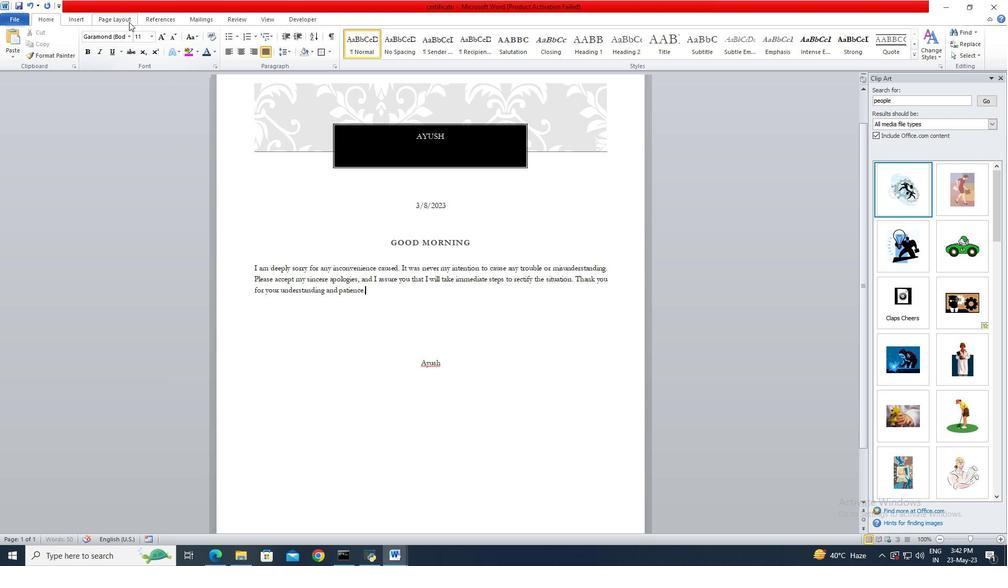 
Action: Mouse moved to (238, 52)
Screenshot: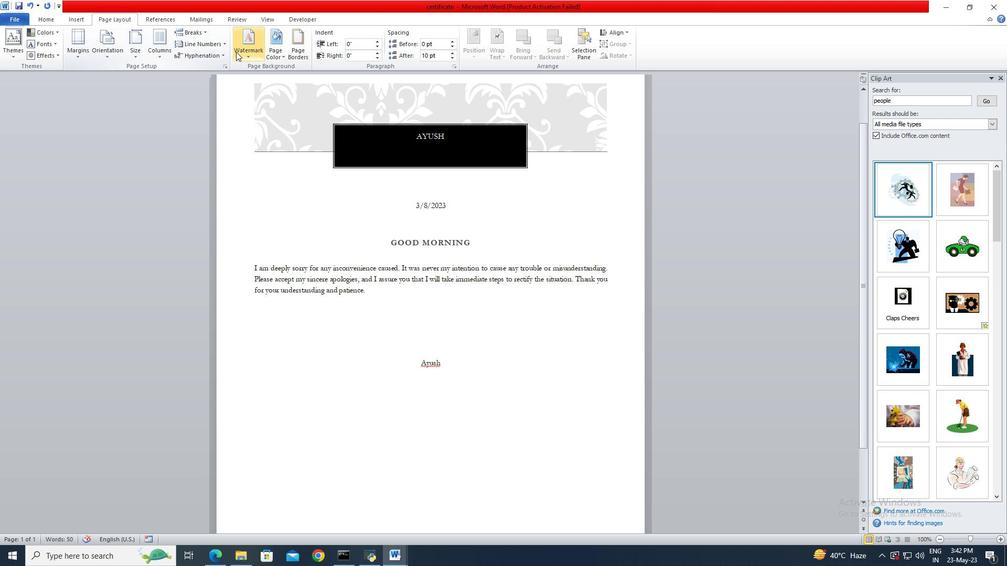 
Action: Mouse pressed left at (238, 52)
Screenshot: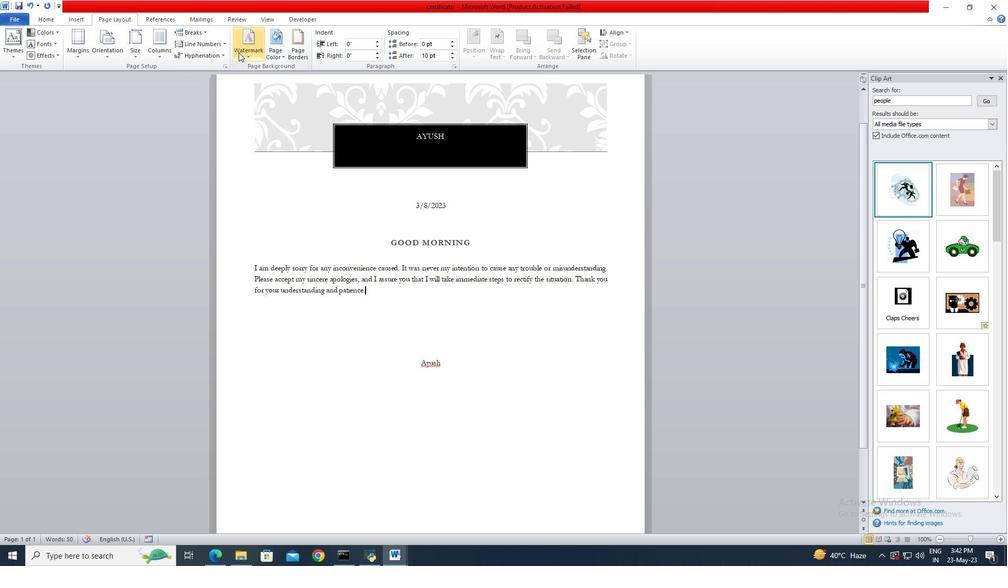
Action: Mouse moved to (290, 374)
Screenshot: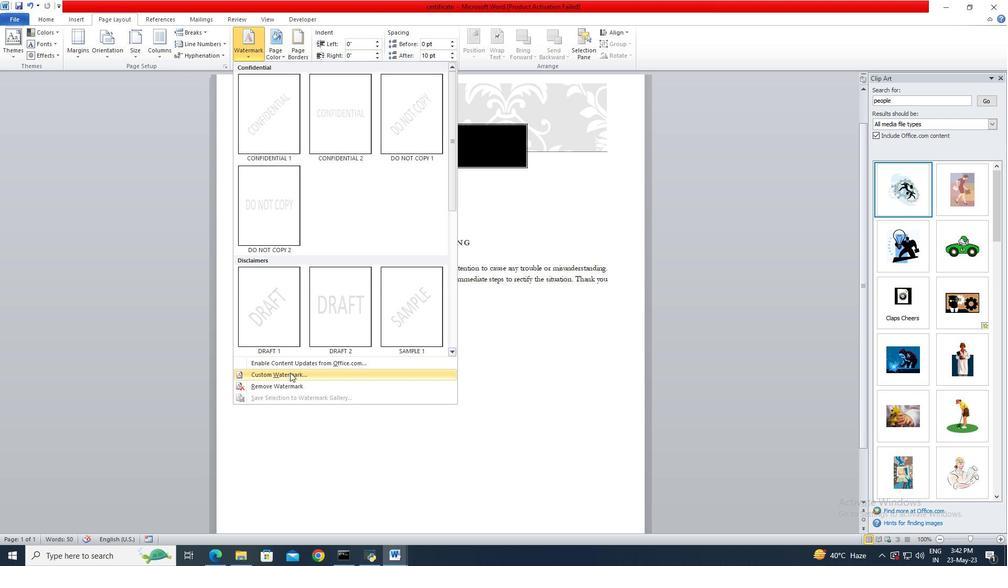 
Action: Mouse pressed left at (290, 374)
Screenshot: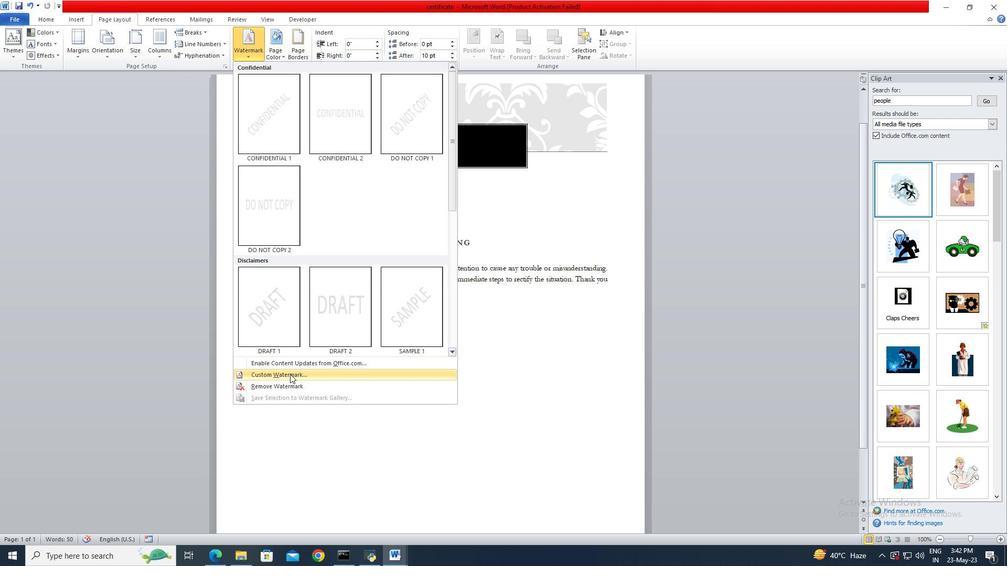
Action: Mouse moved to (411, 253)
Screenshot: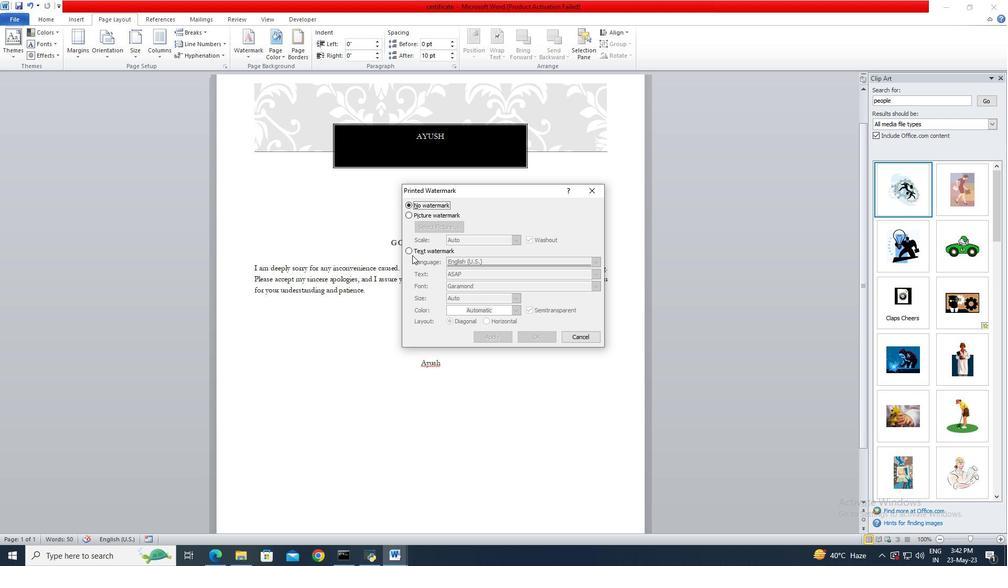 
Action: Mouse pressed left at (411, 253)
Screenshot: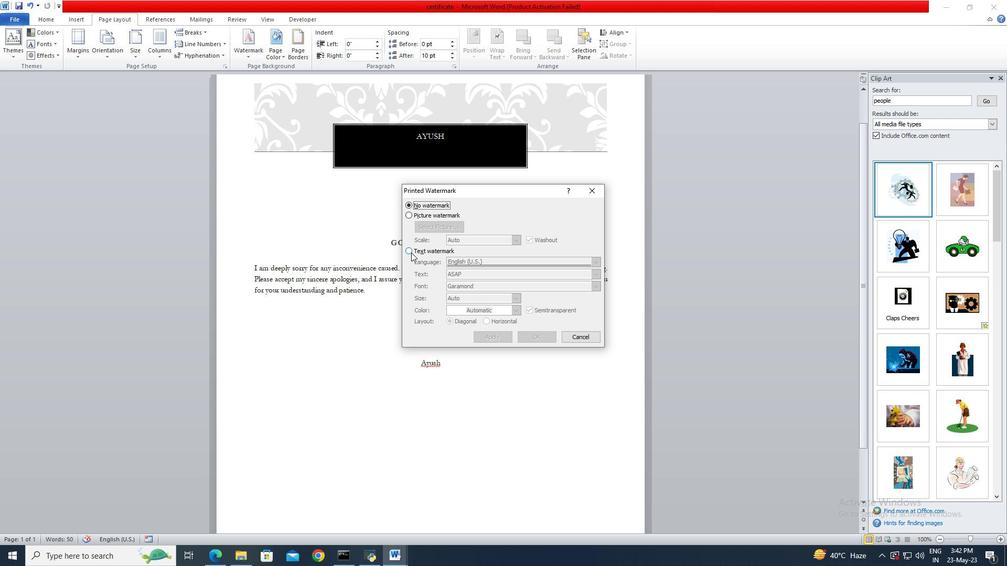 
Action: Mouse moved to (465, 273)
Screenshot: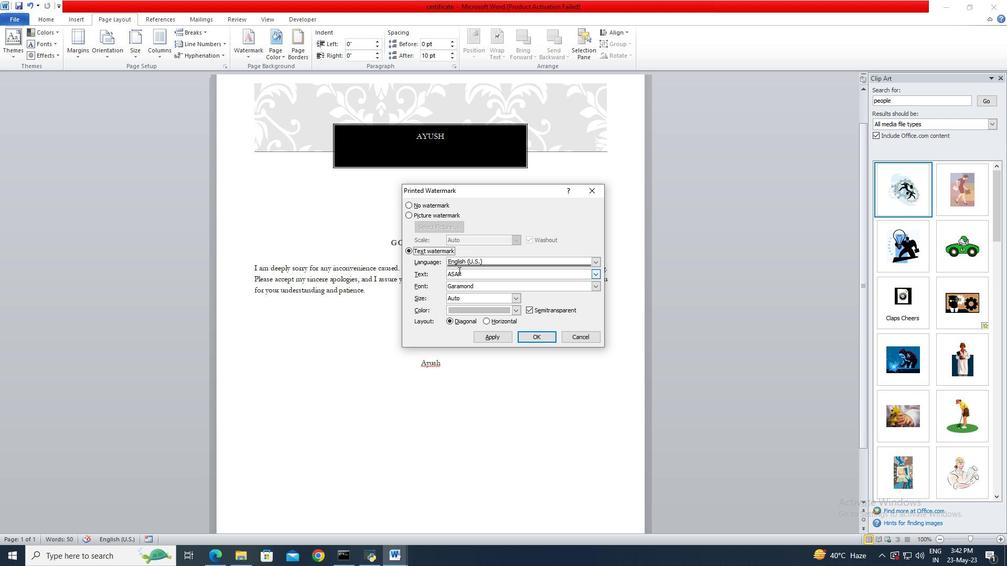 
Action: Mouse pressed left at (465, 273)
Screenshot: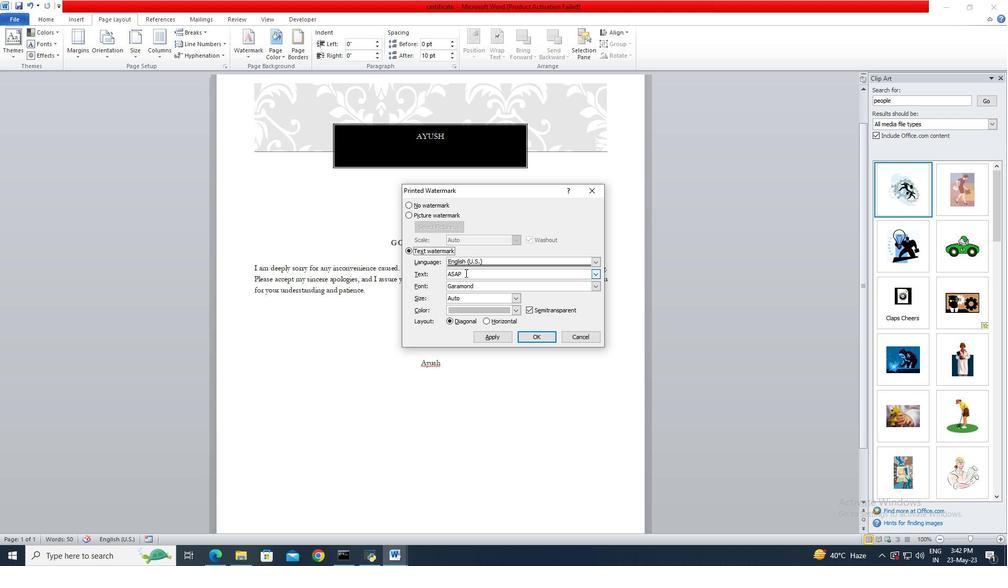
Action: Key pressed ctrl+A<Key.delete><Key.shift>Do<Key.space>not<Key.space>copy<Key.space>32
Screenshot: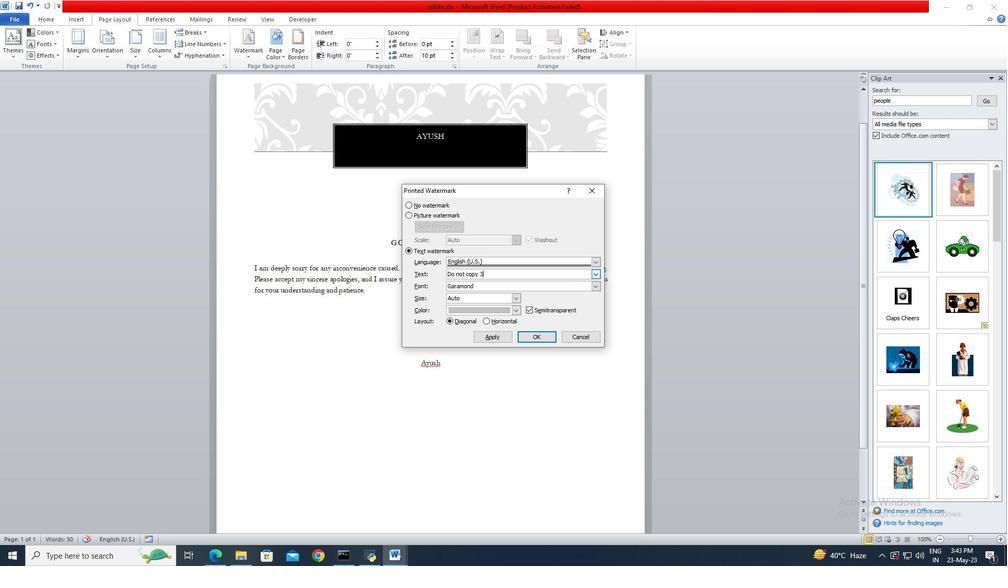
Action: Mouse moved to (542, 341)
Screenshot: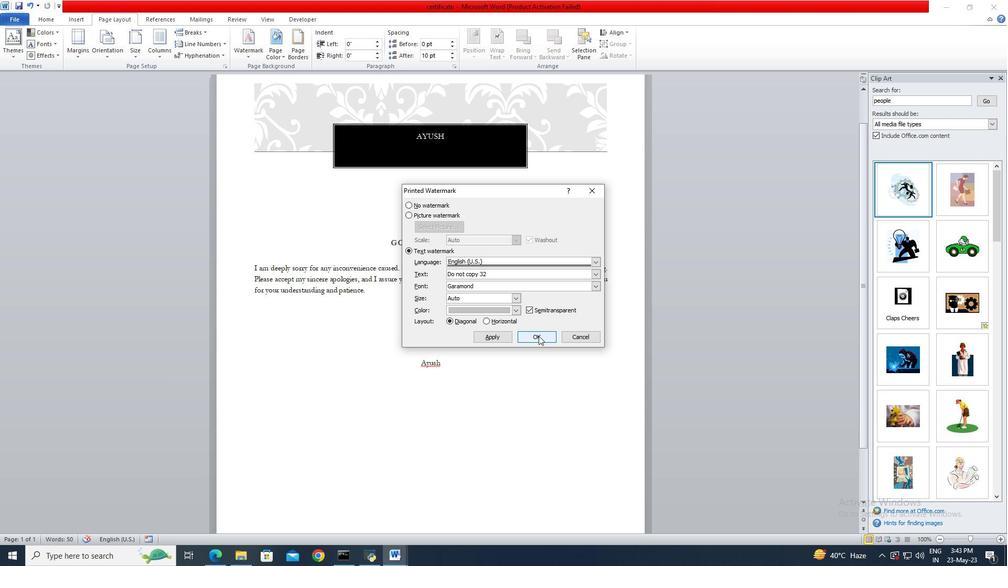
Action: Mouse pressed left at (542, 341)
Screenshot: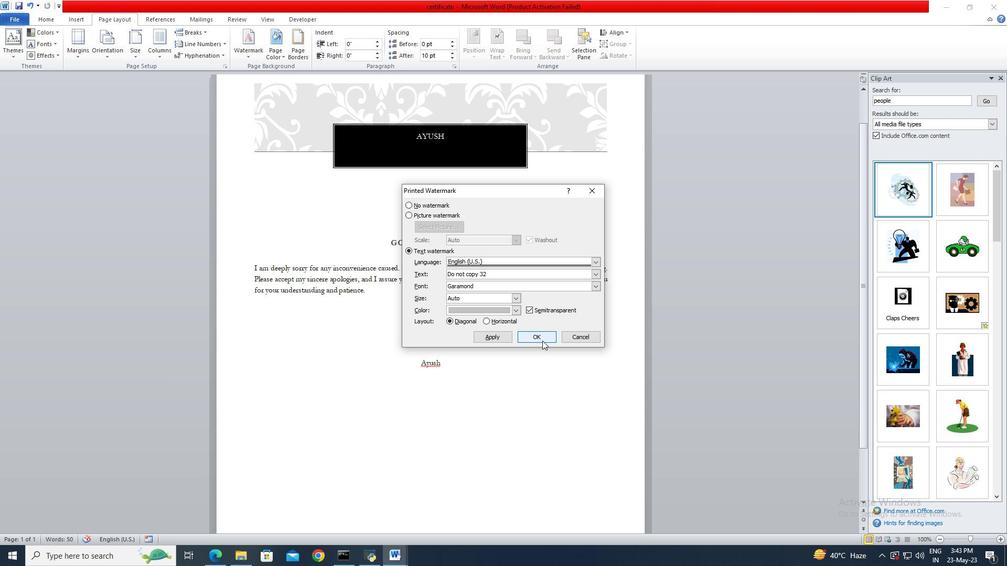 
